 Task: Look for space in Avarua, Cook Islands from 12th June, 2023 to 15th June, 2023 for 2 adults in price range Rs.10000 to Rs.15000. Place can be entire place with 1  bedroom having 1 bed and 1 bathroom. Property type can be house, flat, guest house, hotel. Booking option can be shelf check-in. Required host language is English.
Action: Mouse moved to (436, 156)
Screenshot: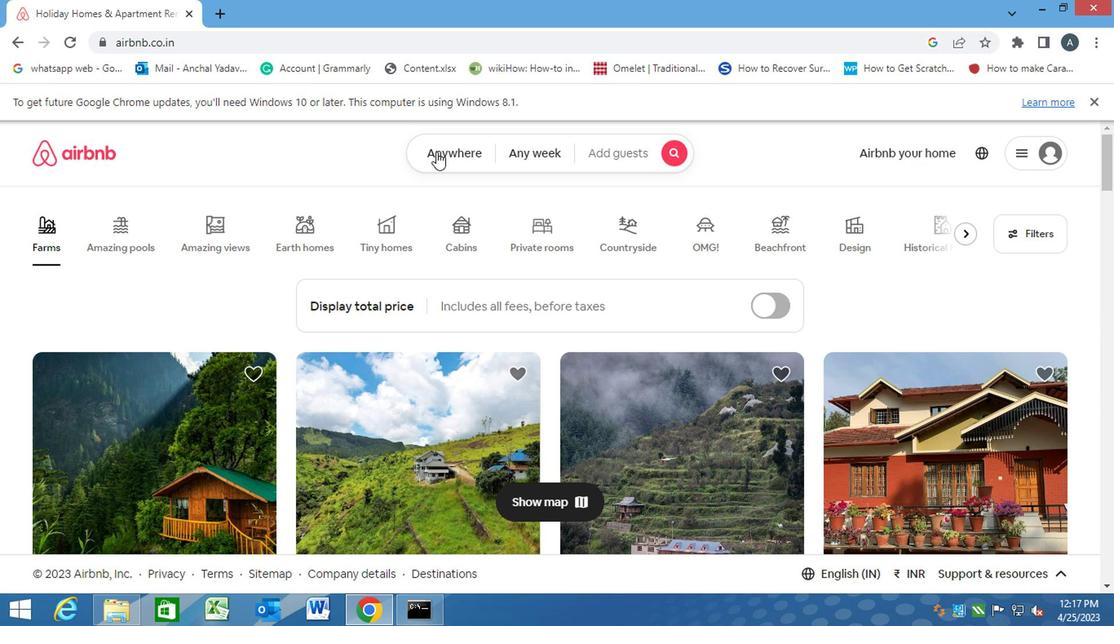 
Action: Mouse pressed left at (436, 156)
Screenshot: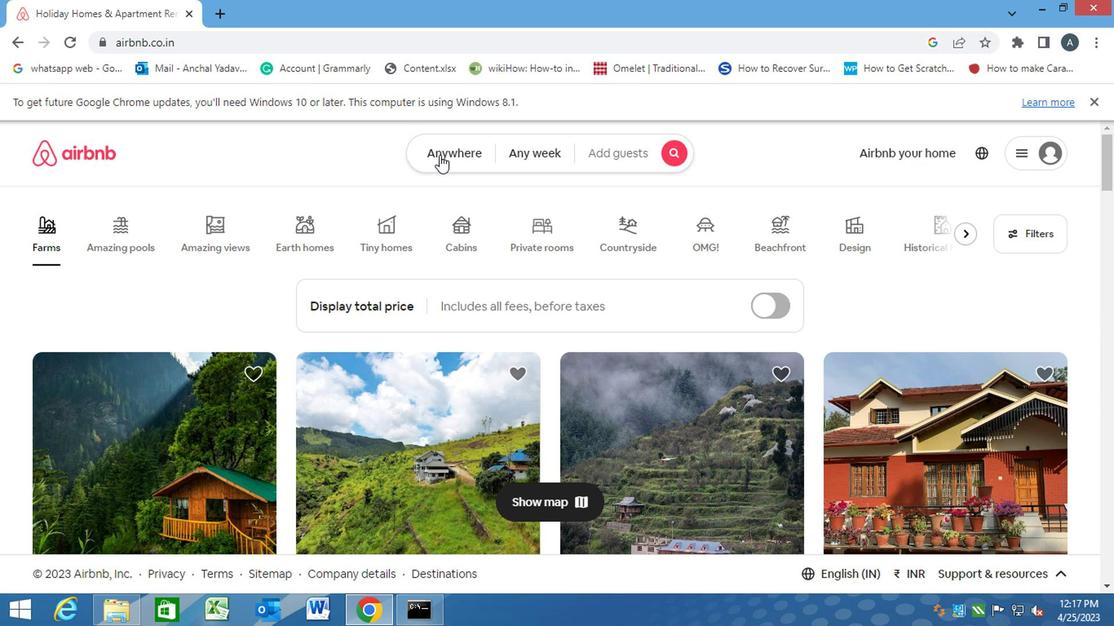 
Action: Mouse moved to (308, 210)
Screenshot: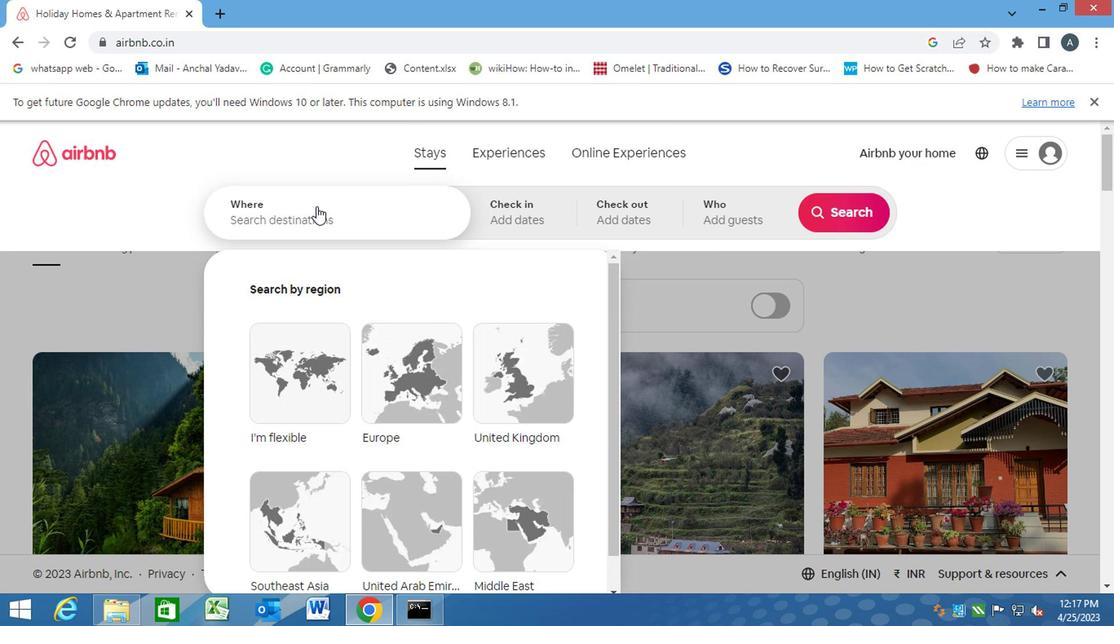 
Action: Mouse pressed left at (308, 210)
Screenshot: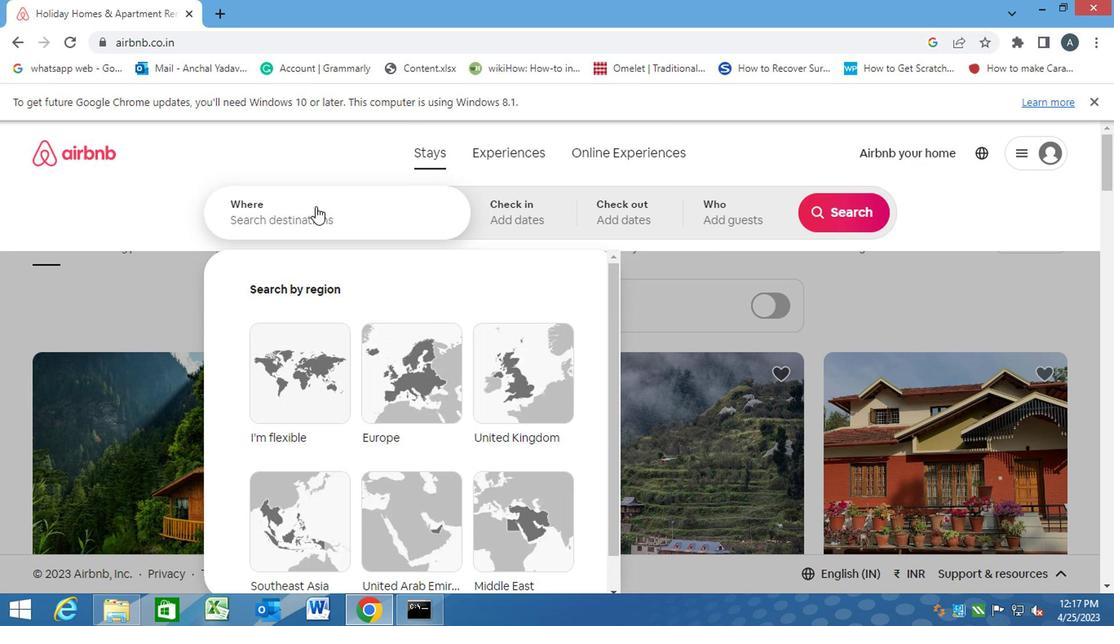 
Action: Key pressed a<Key.caps_lock>varua,<Key.space><Key.caps_lock>c<Key.caps_lock>ook<Key.space><Key.caps_lock>i<Key.caps_lock>
Screenshot: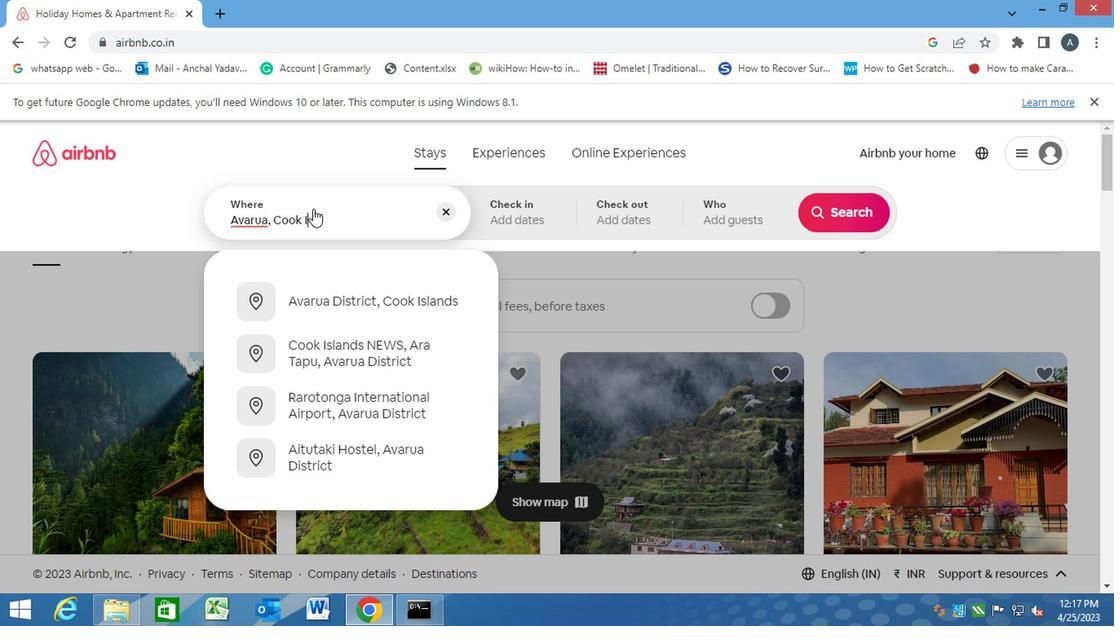 
Action: Mouse moved to (752, 26)
Screenshot: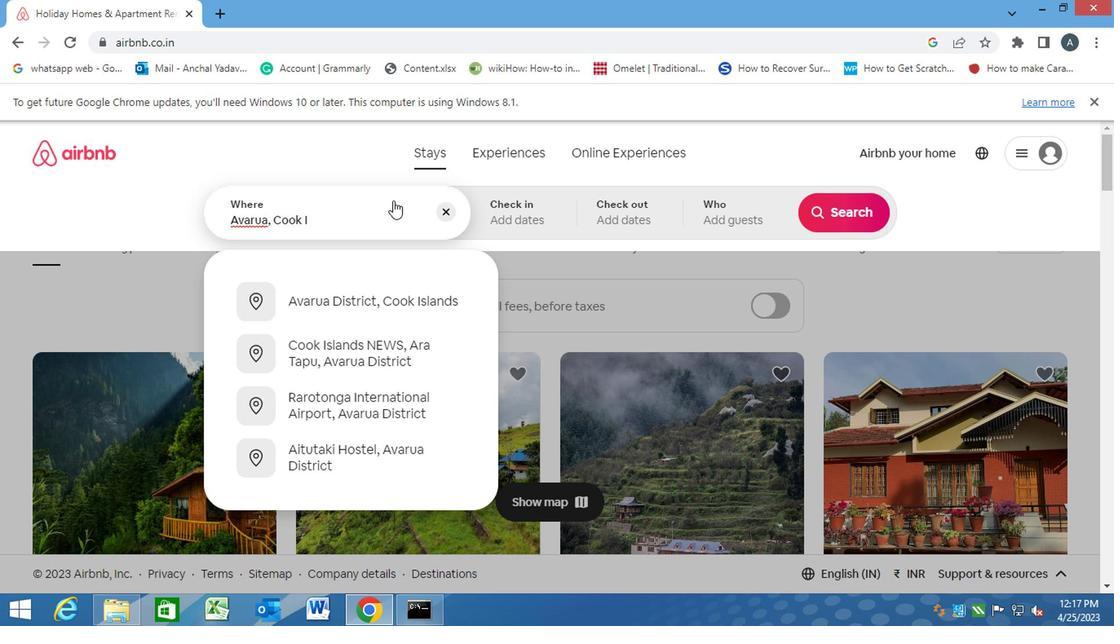 
Action: Key pressed slands<Key.enter>
Screenshot: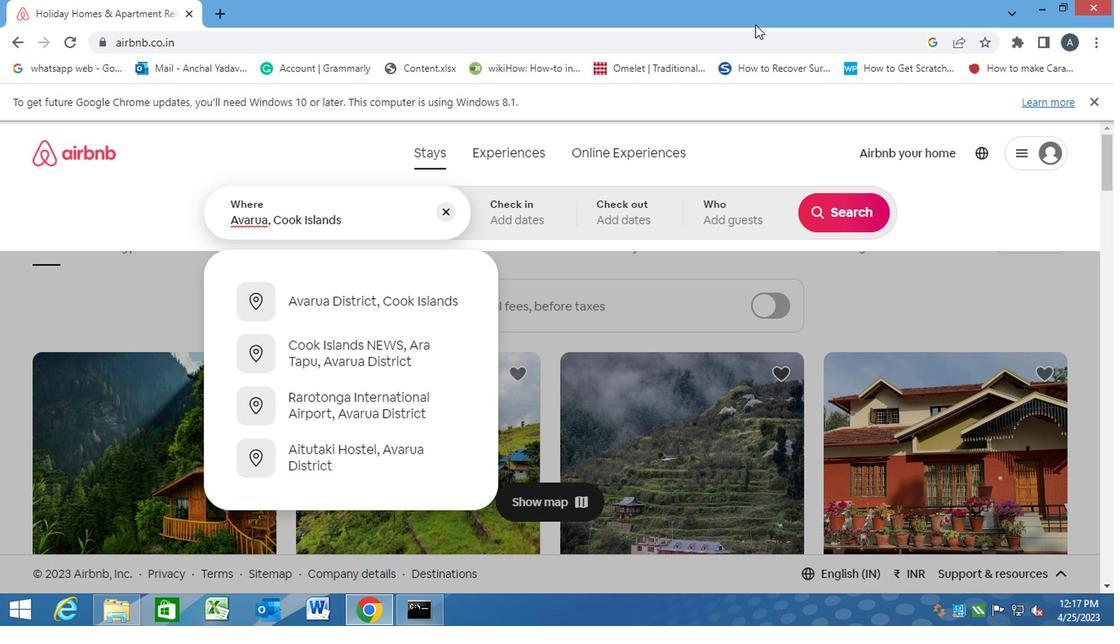 
Action: Mouse moved to (825, 340)
Screenshot: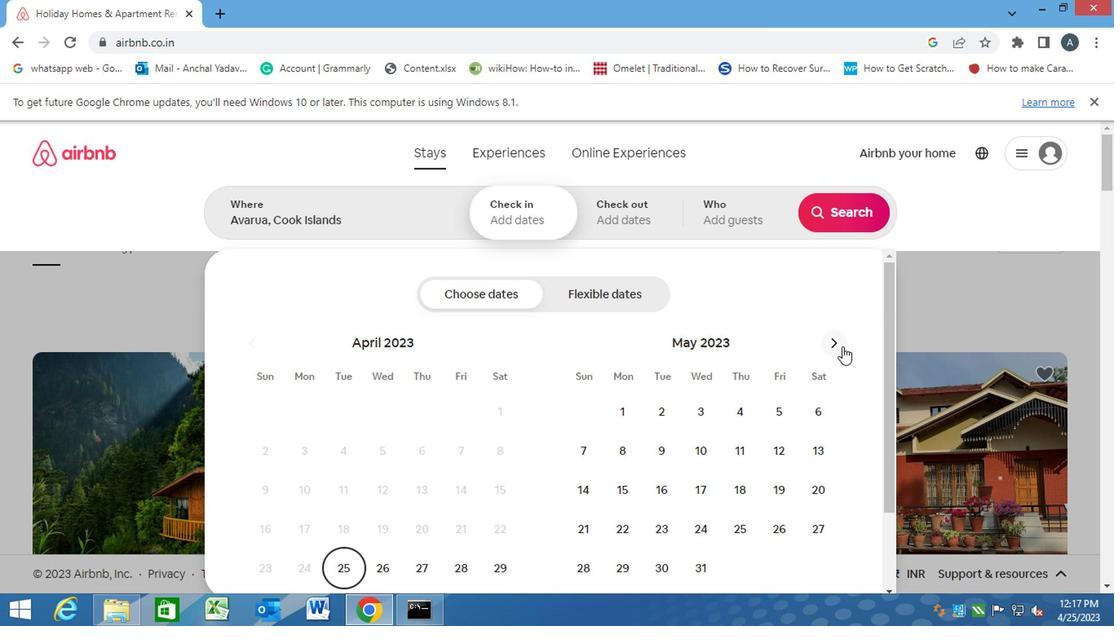 
Action: Mouse pressed left at (825, 340)
Screenshot: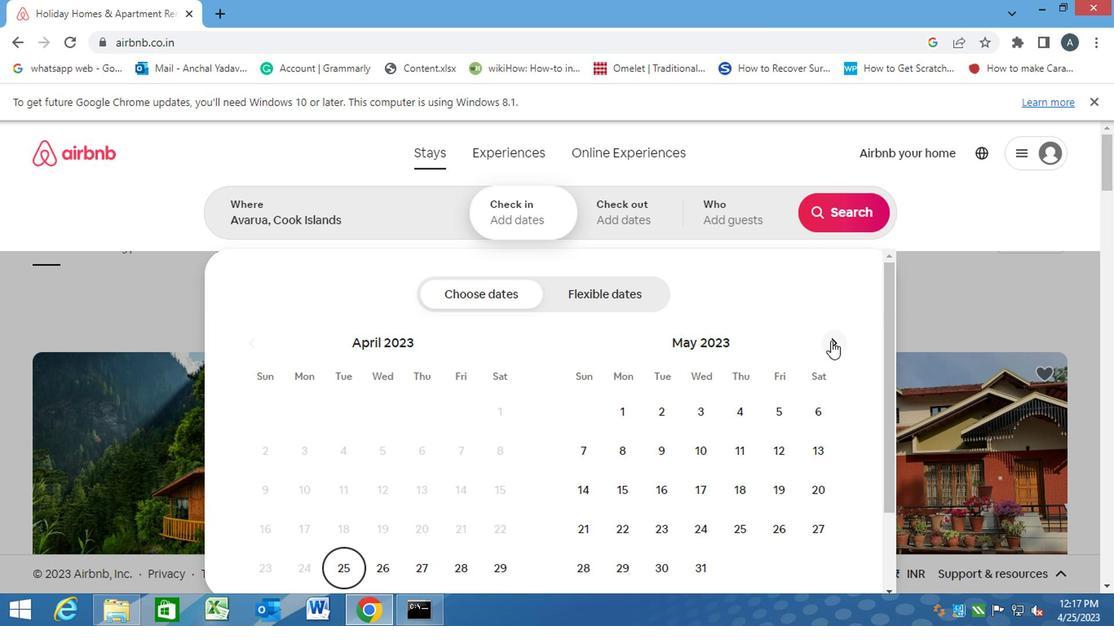 
Action: Mouse moved to (612, 492)
Screenshot: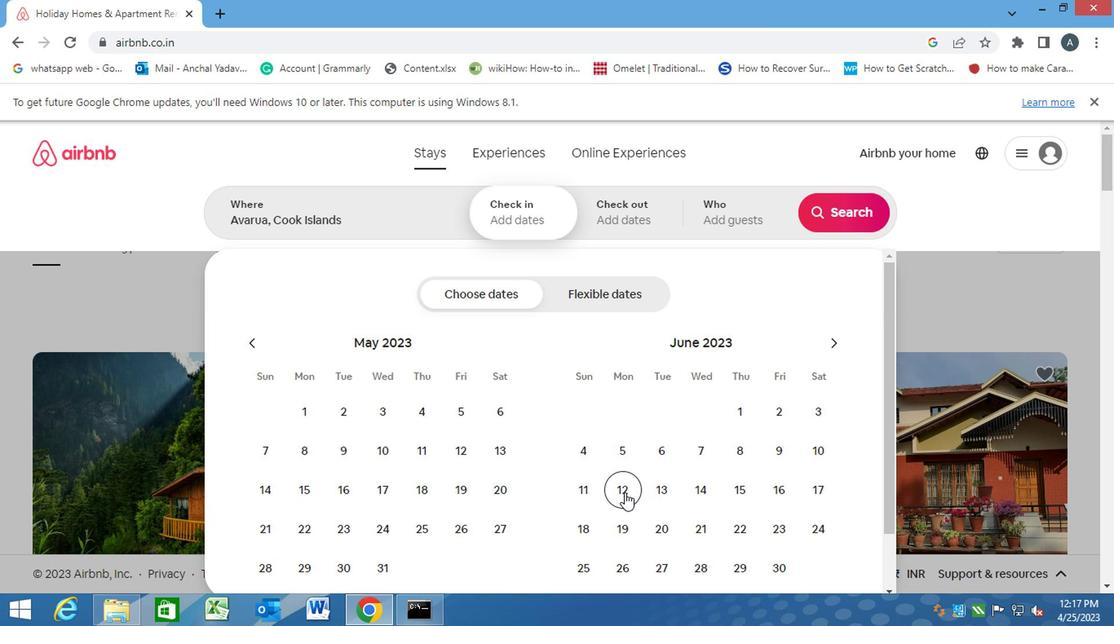 
Action: Mouse pressed left at (612, 492)
Screenshot: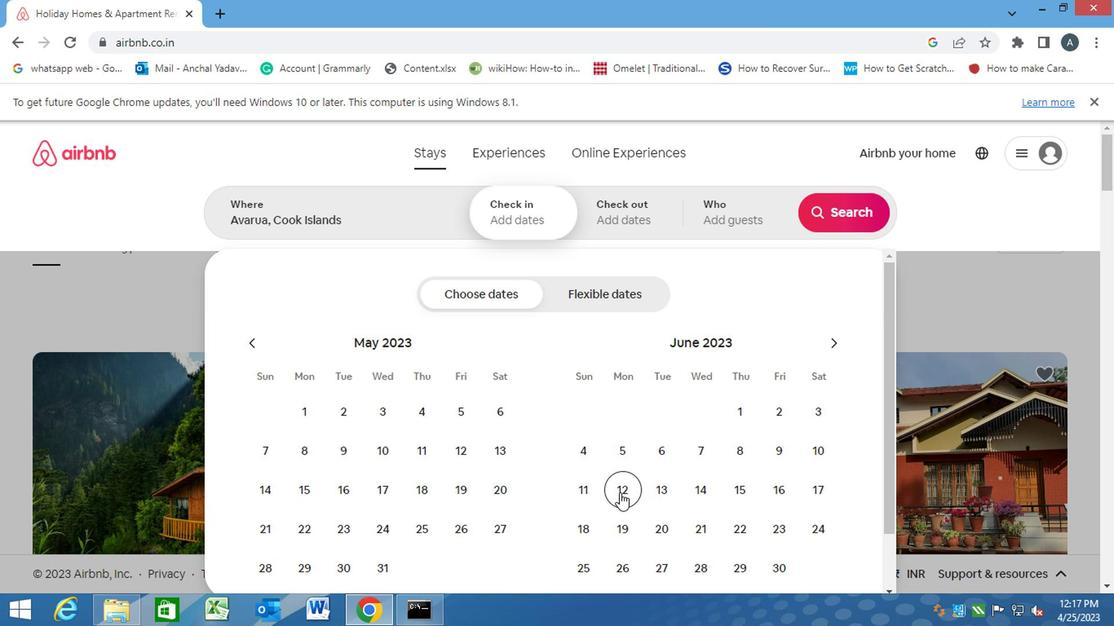
Action: Mouse moved to (740, 490)
Screenshot: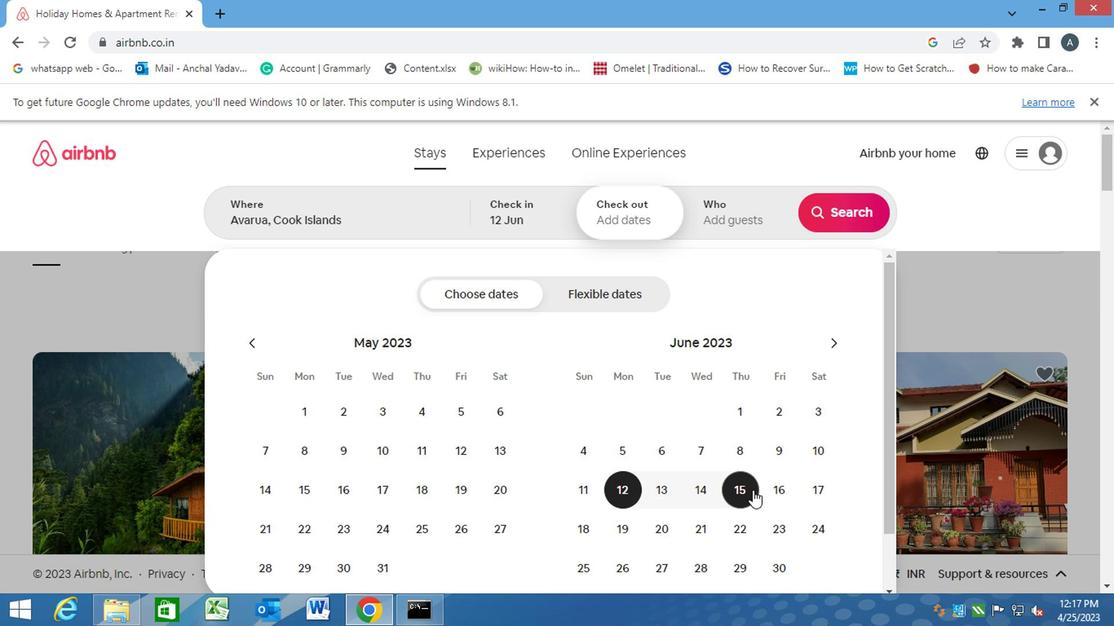 
Action: Mouse pressed left at (740, 490)
Screenshot: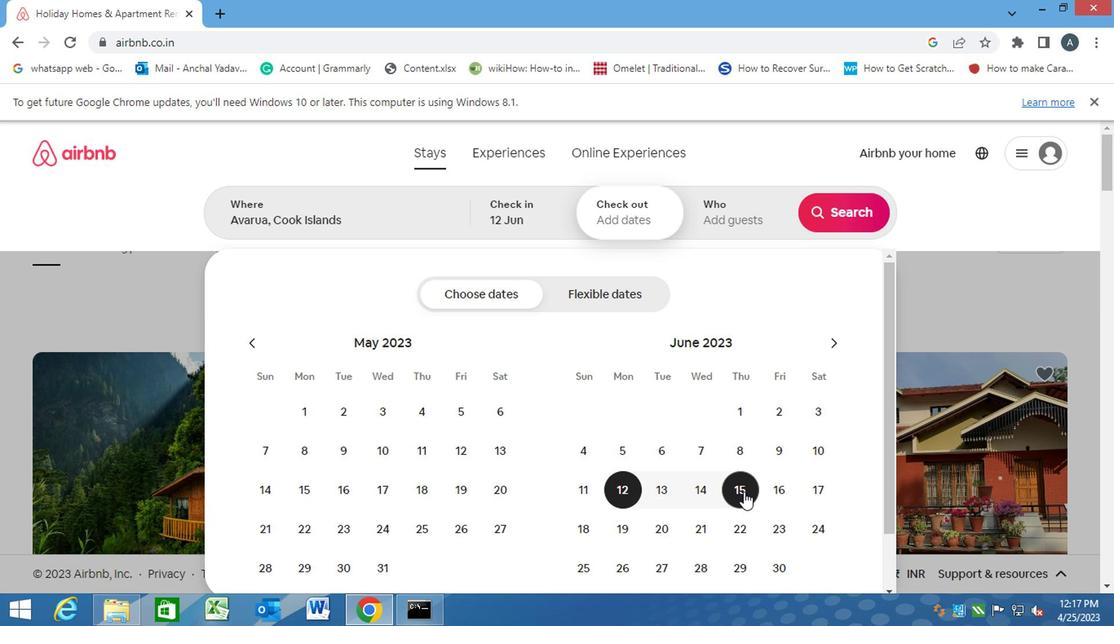 
Action: Mouse moved to (729, 208)
Screenshot: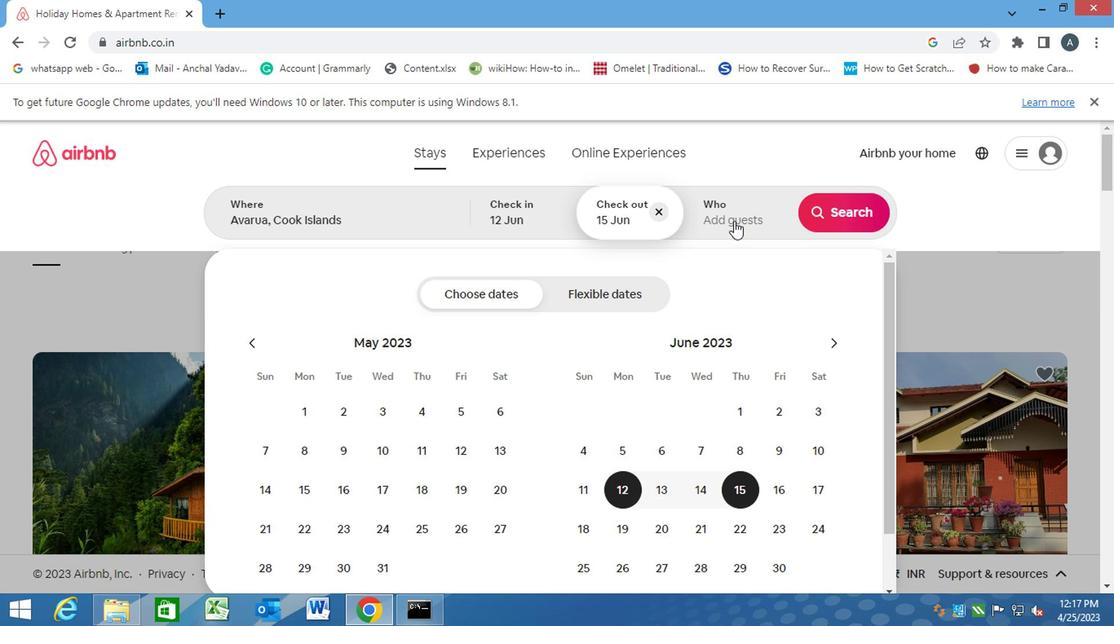 
Action: Mouse pressed left at (729, 208)
Screenshot: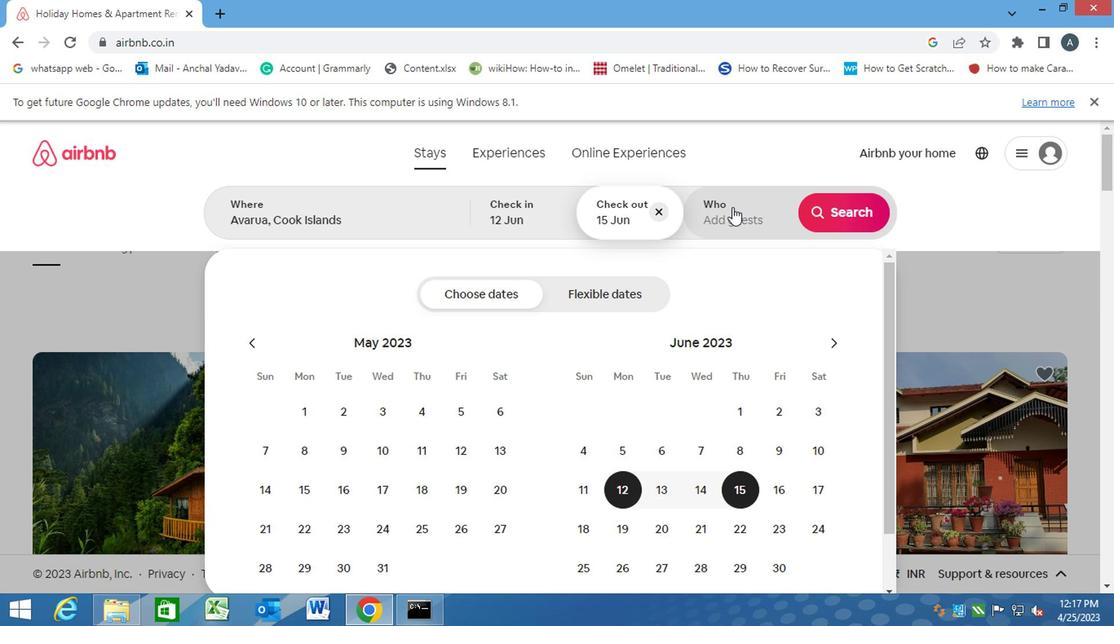 
Action: Mouse moved to (841, 300)
Screenshot: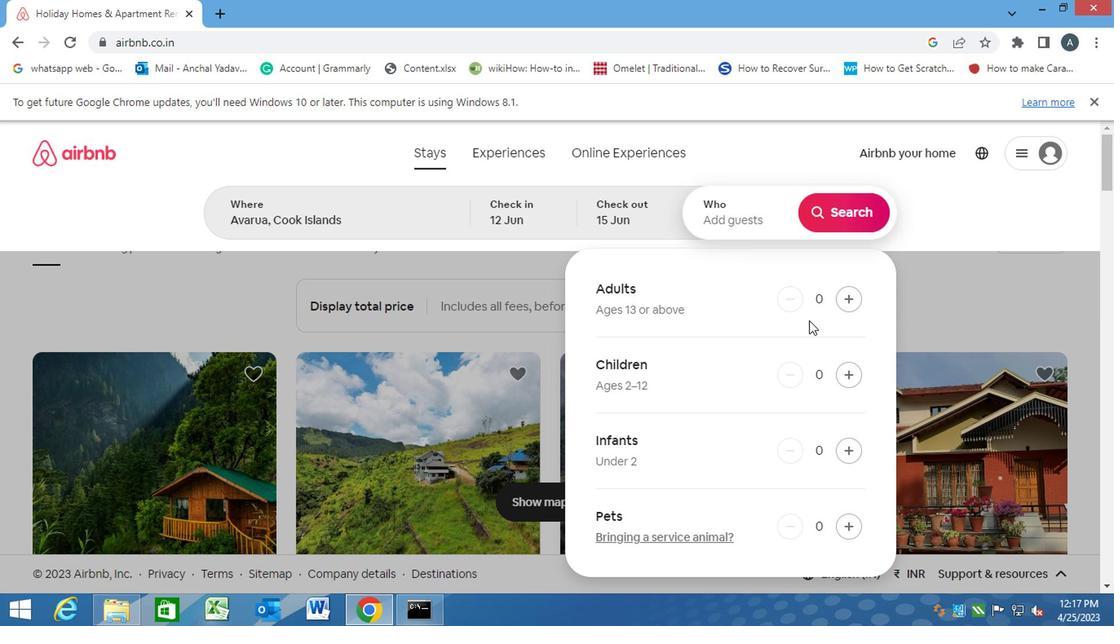 
Action: Mouse pressed left at (841, 300)
Screenshot: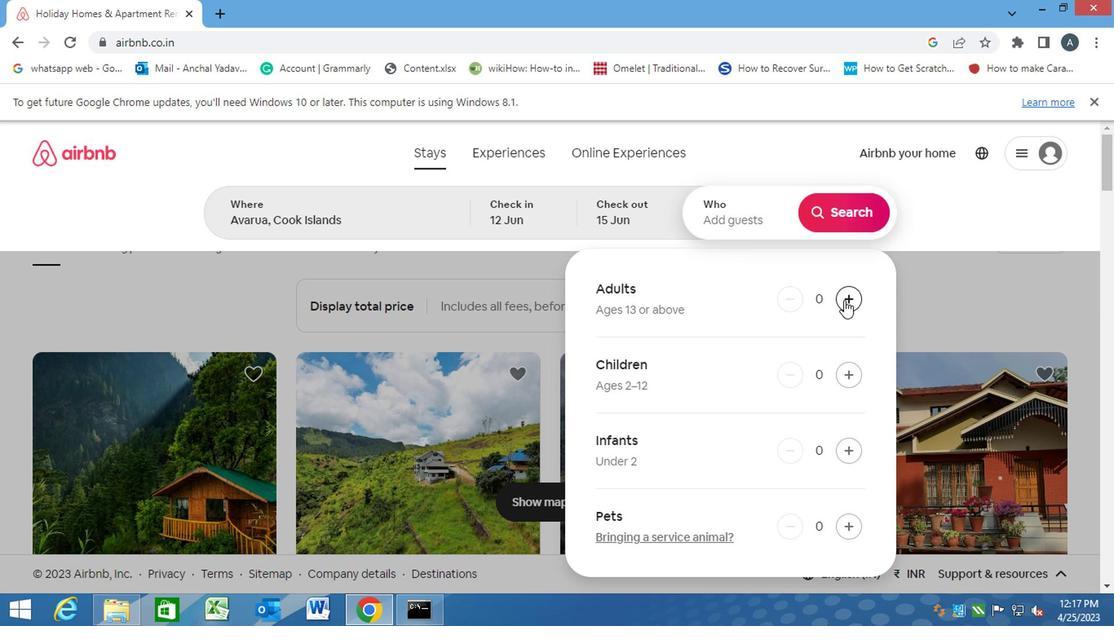 
Action: Mouse pressed left at (841, 300)
Screenshot: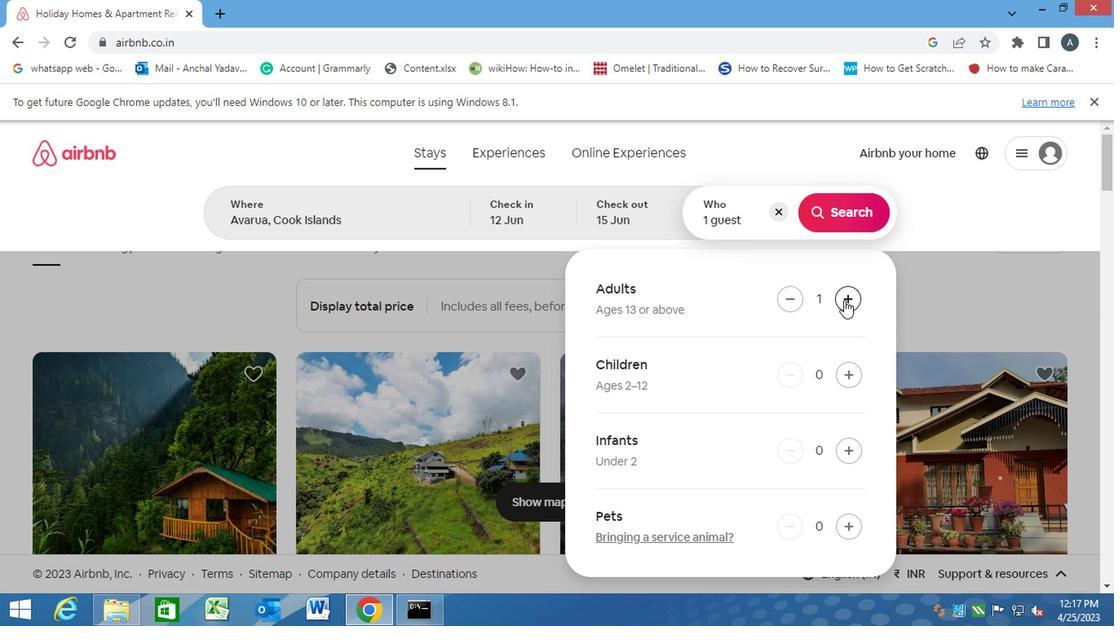
Action: Mouse moved to (841, 218)
Screenshot: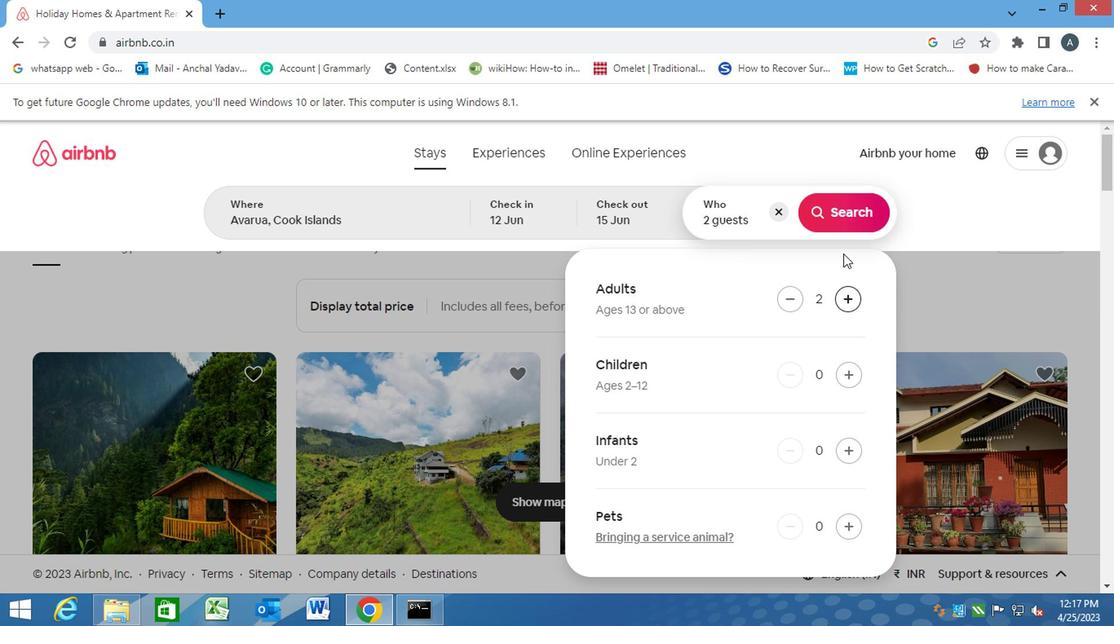 
Action: Mouse pressed left at (841, 218)
Screenshot: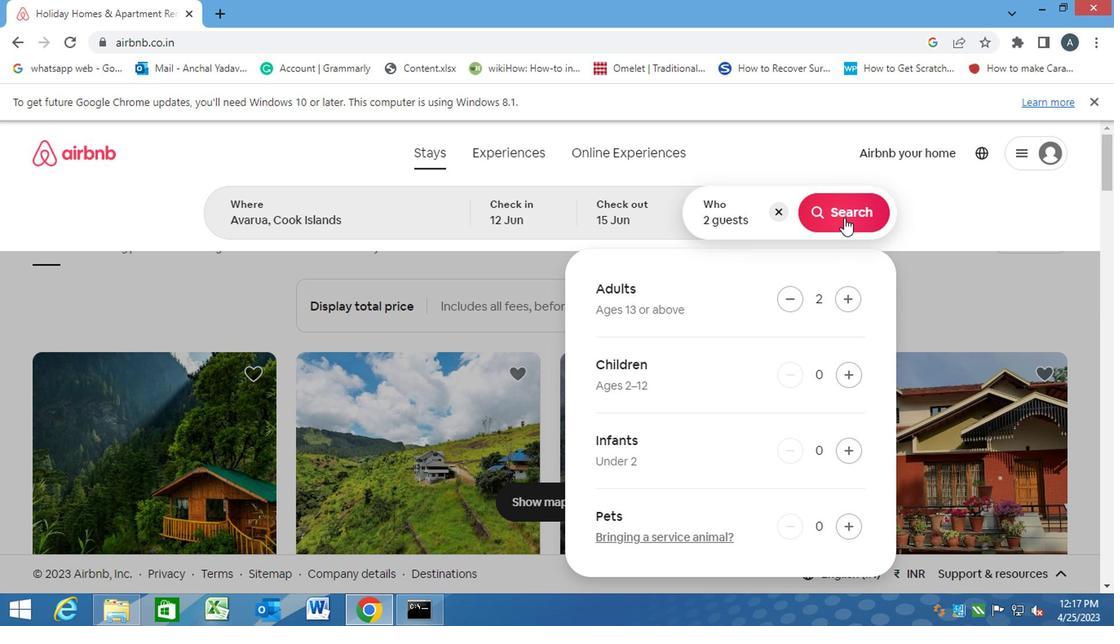 
Action: Mouse moved to (1044, 211)
Screenshot: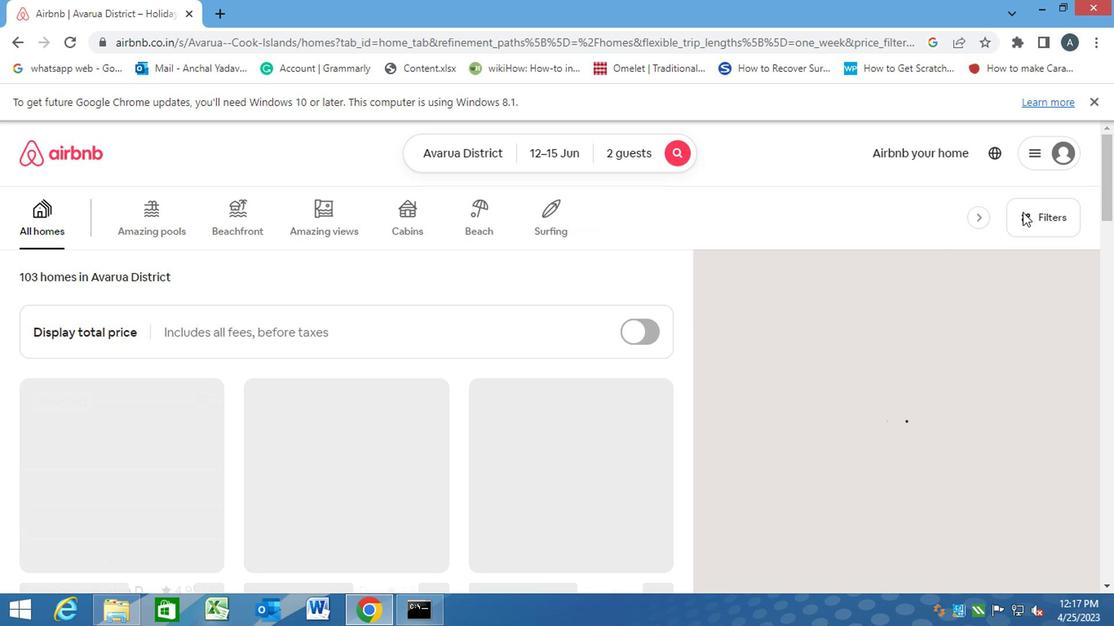 
Action: Mouse pressed left at (1044, 211)
Screenshot: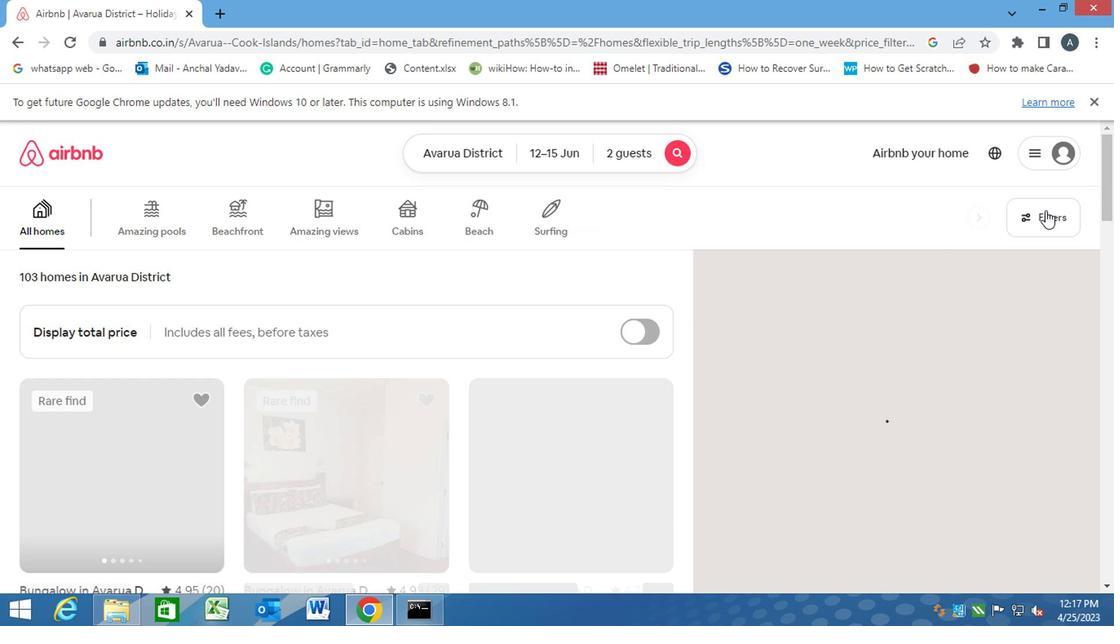
Action: Mouse moved to (333, 426)
Screenshot: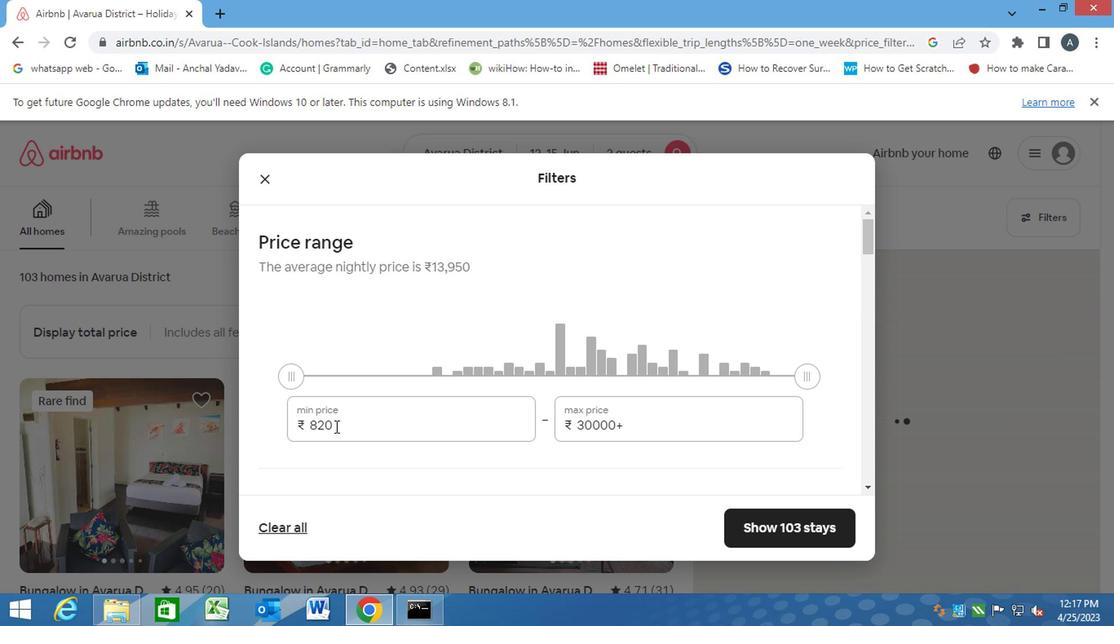 
Action: Mouse pressed left at (333, 426)
Screenshot: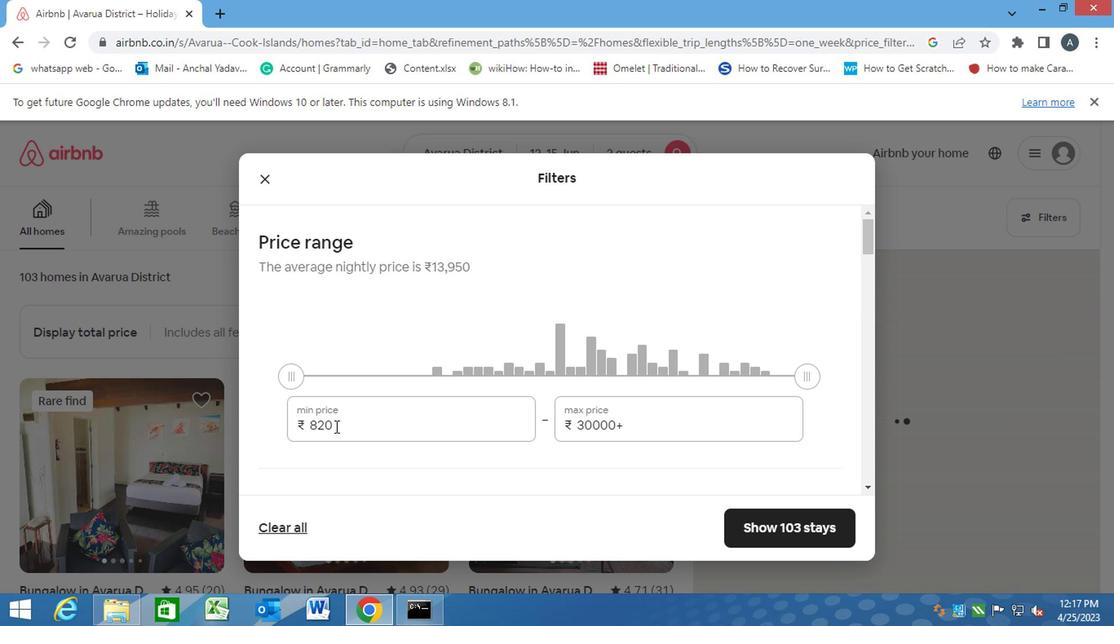 
Action: Mouse moved to (291, 433)
Screenshot: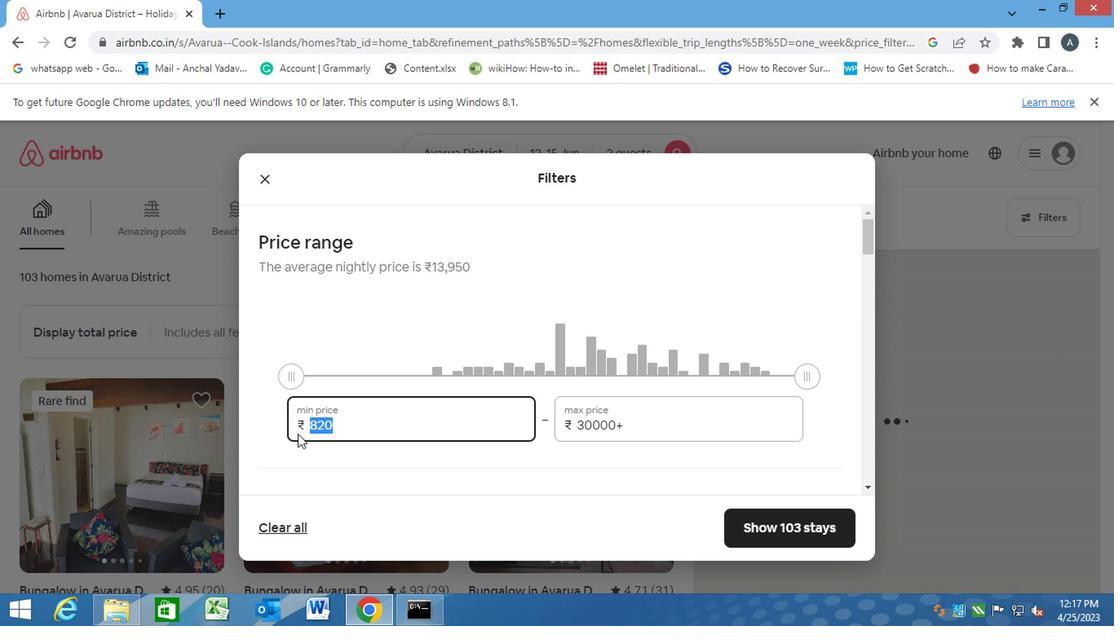 
Action: Key pressed 10000<Key.tab><Key.backspace>15000
Screenshot: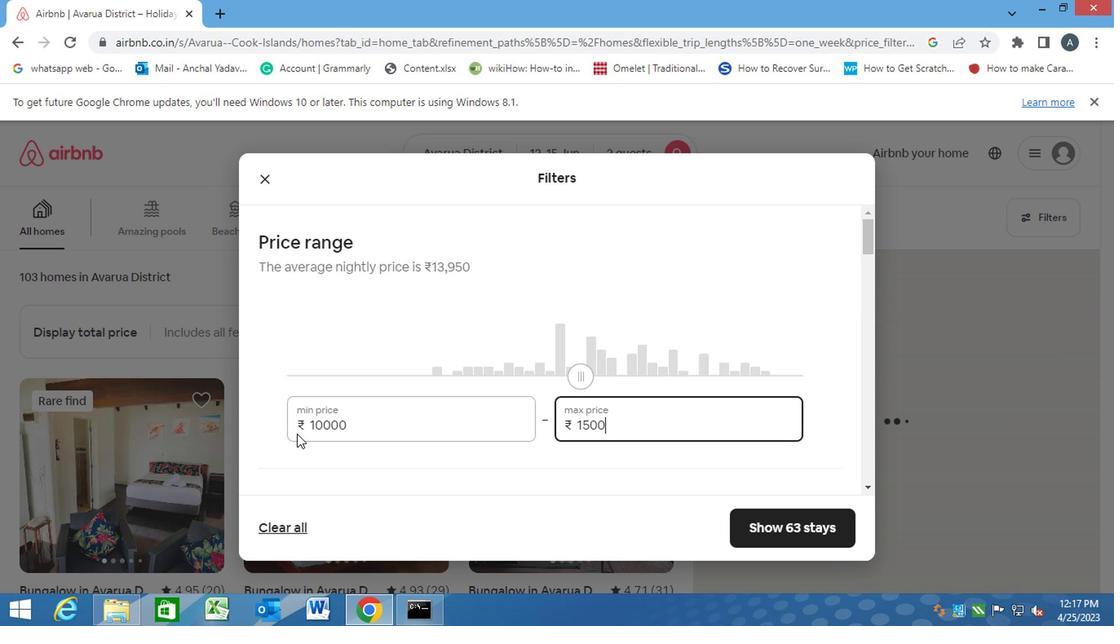 
Action: Mouse moved to (312, 463)
Screenshot: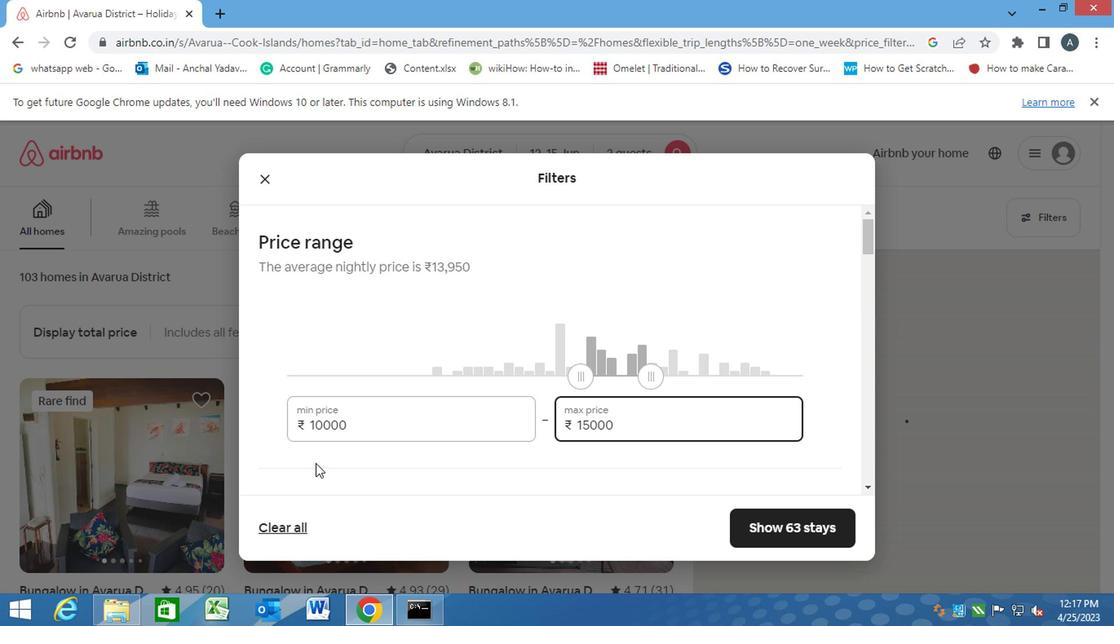 
Action: Mouse pressed left at (312, 463)
Screenshot: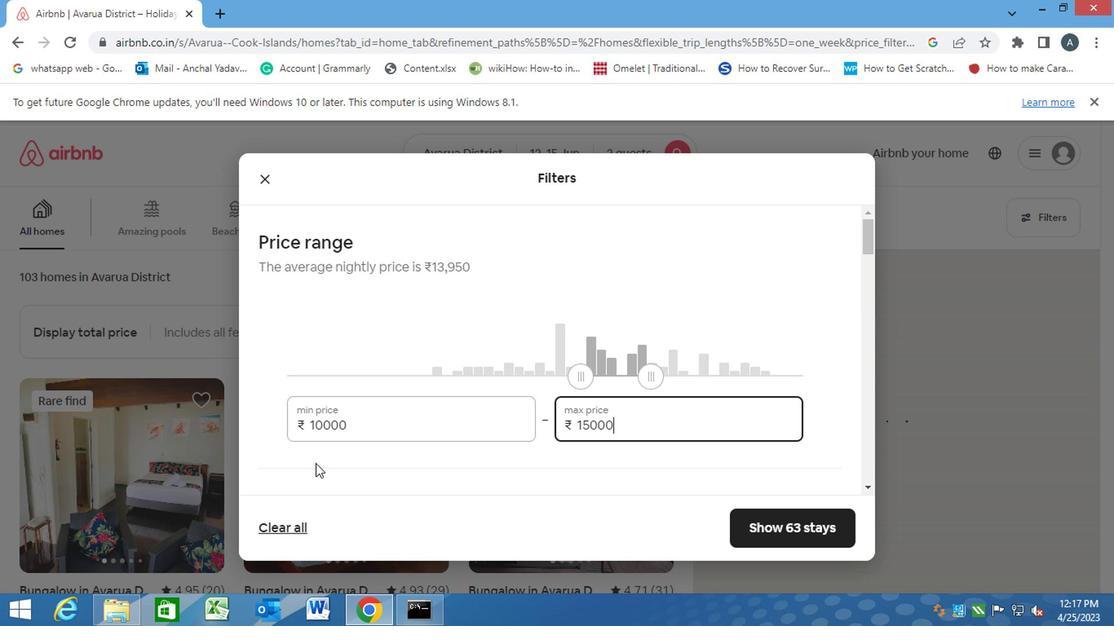 
Action: Mouse moved to (313, 465)
Screenshot: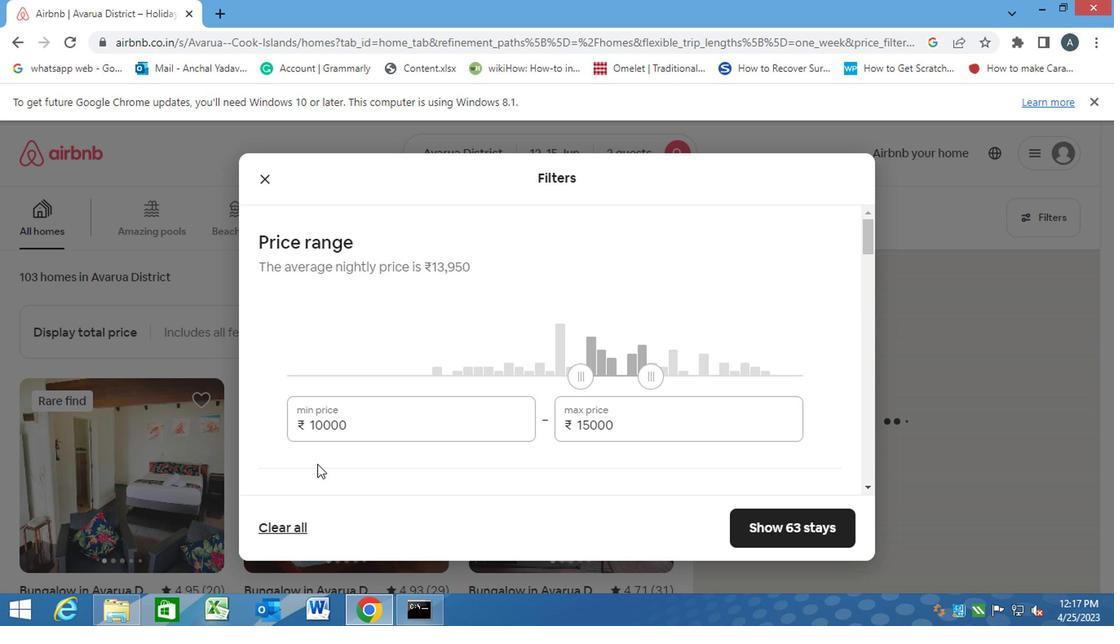 
Action: Mouse scrolled (313, 465) with delta (0, 0)
Screenshot: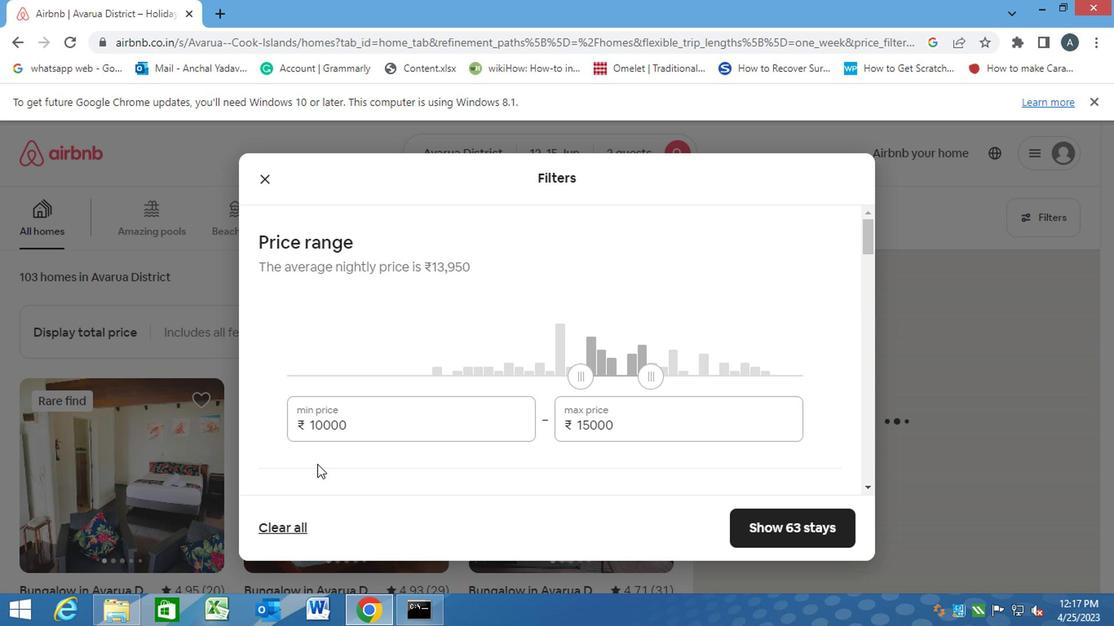 
Action: Mouse scrolled (313, 465) with delta (0, 0)
Screenshot: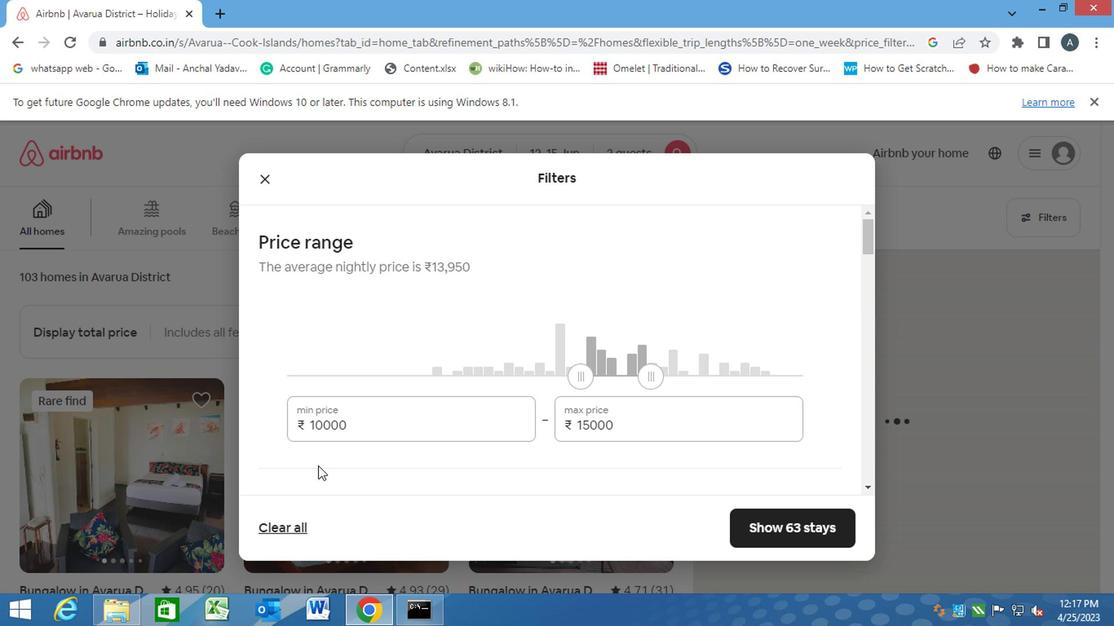 
Action: Mouse scrolled (313, 465) with delta (0, 0)
Screenshot: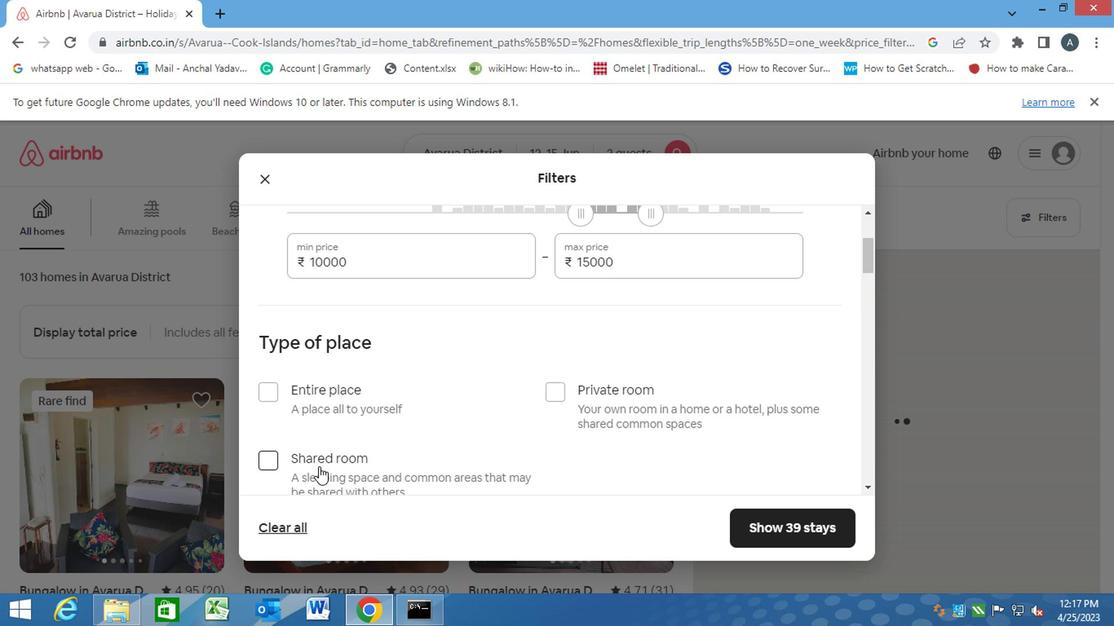 
Action: Mouse moved to (266, 308)
Screenshot: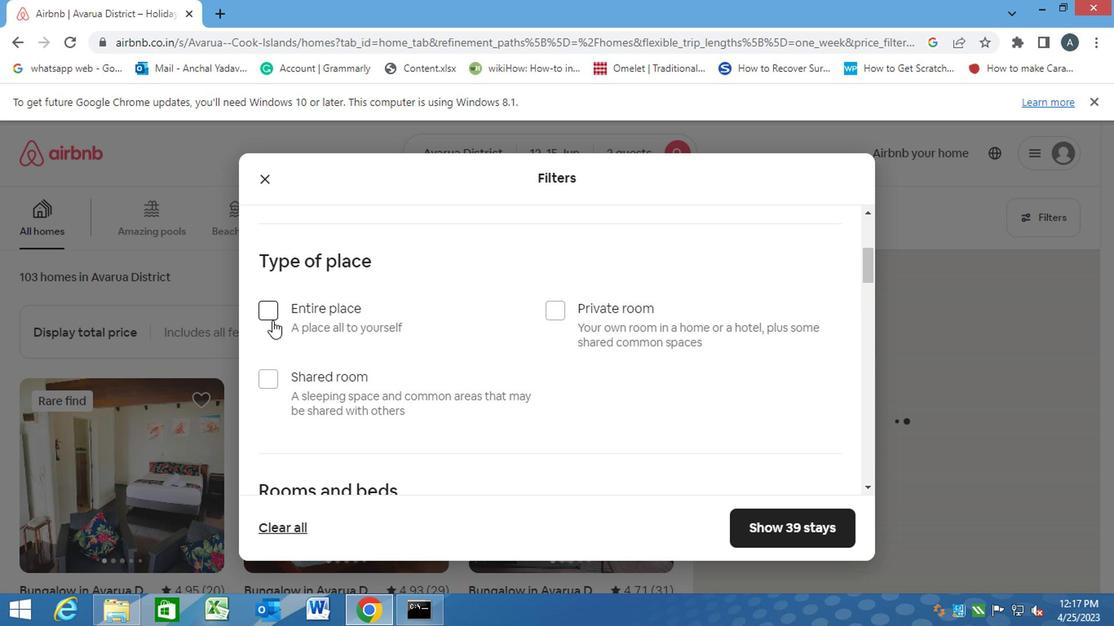 
Action: Mouse pressed left at (266, 308)
Screenshot: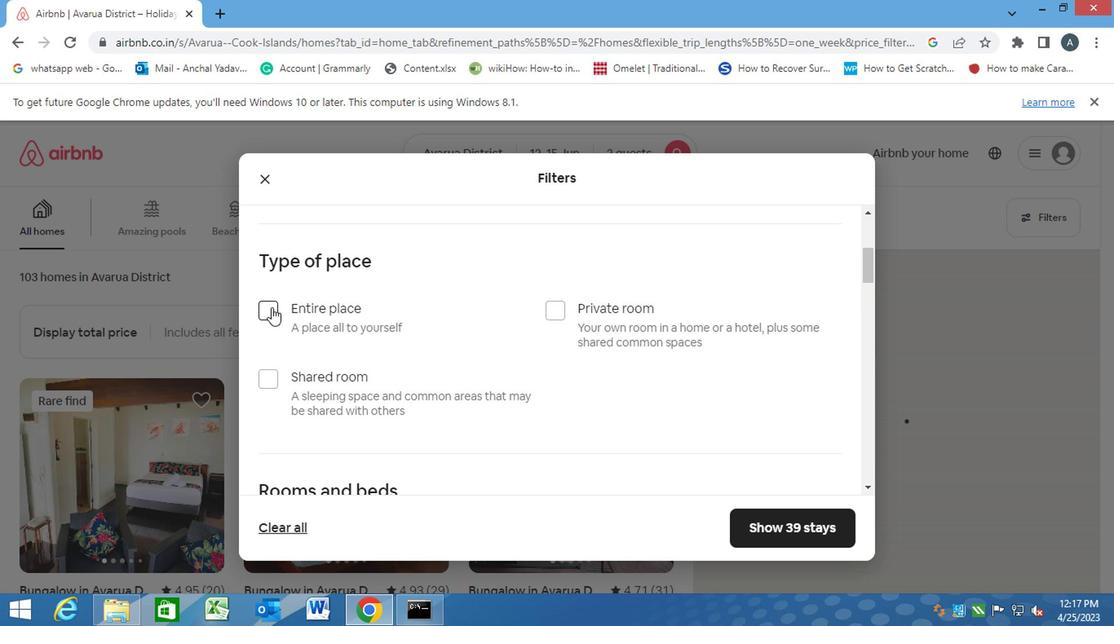 
Action: Mouse moved to (468, 405)
Screenshot: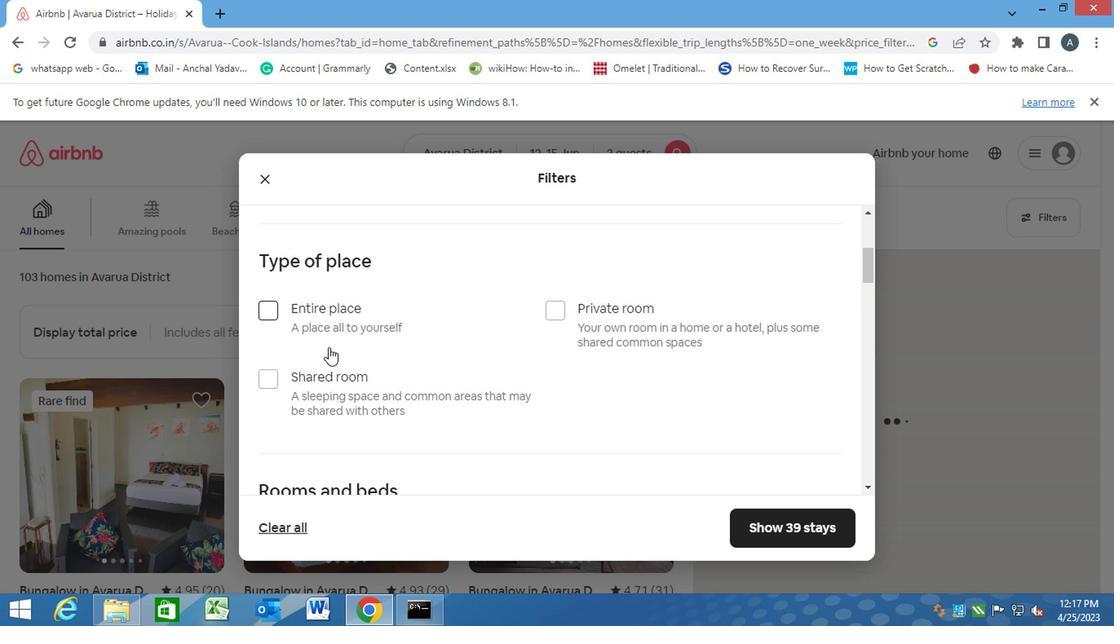 
Action: Mouse scrolled (468, 404) with delta (0, 0)
Screenshot: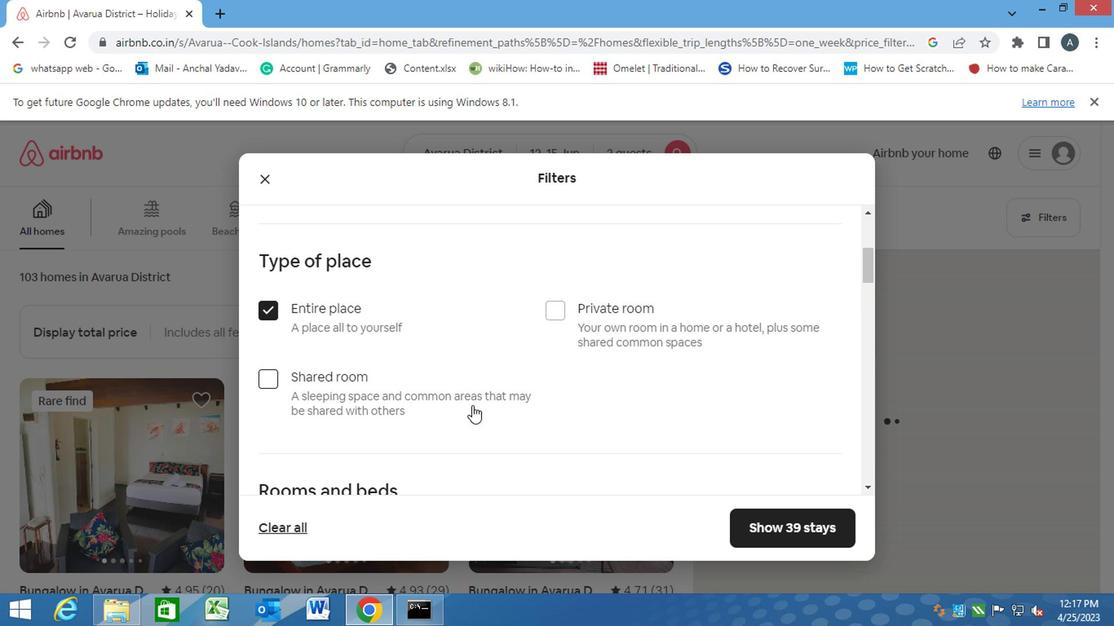 
Action: Mouse scrolled (468, 404) with delta (0, 0)
Screenshot: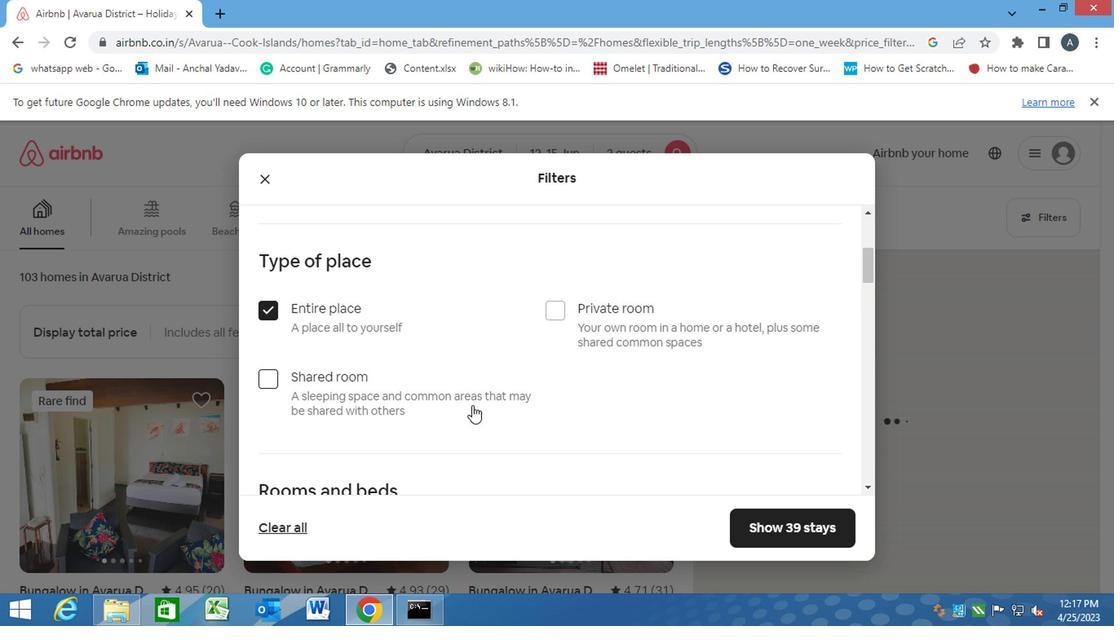 
Action: Mouse scrolled (468, 404) with delta (0, 0)
Screenshot: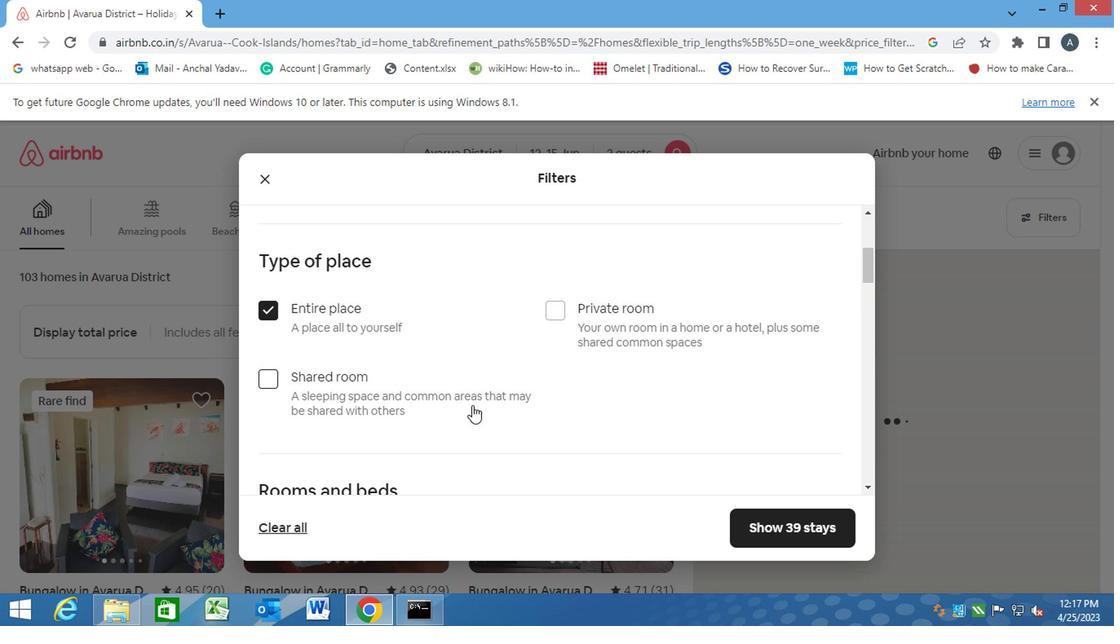 
Action: Mouse moved to (385, 341)
Screenshot: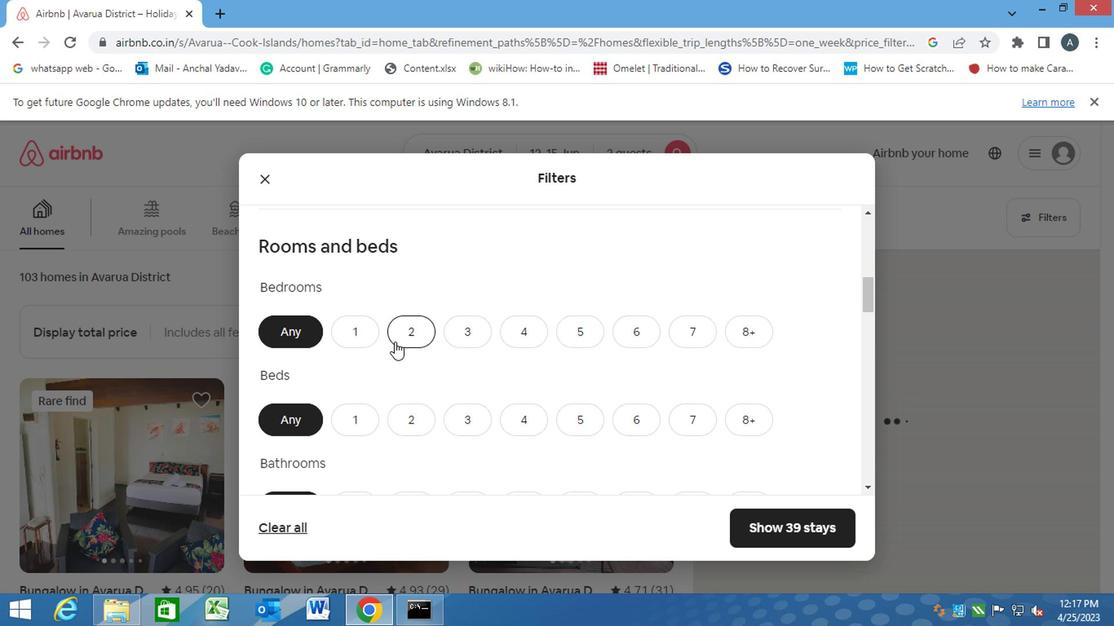 
Action: Mouse scrolled (385, 341) with delta (0, 0)
Screenshot: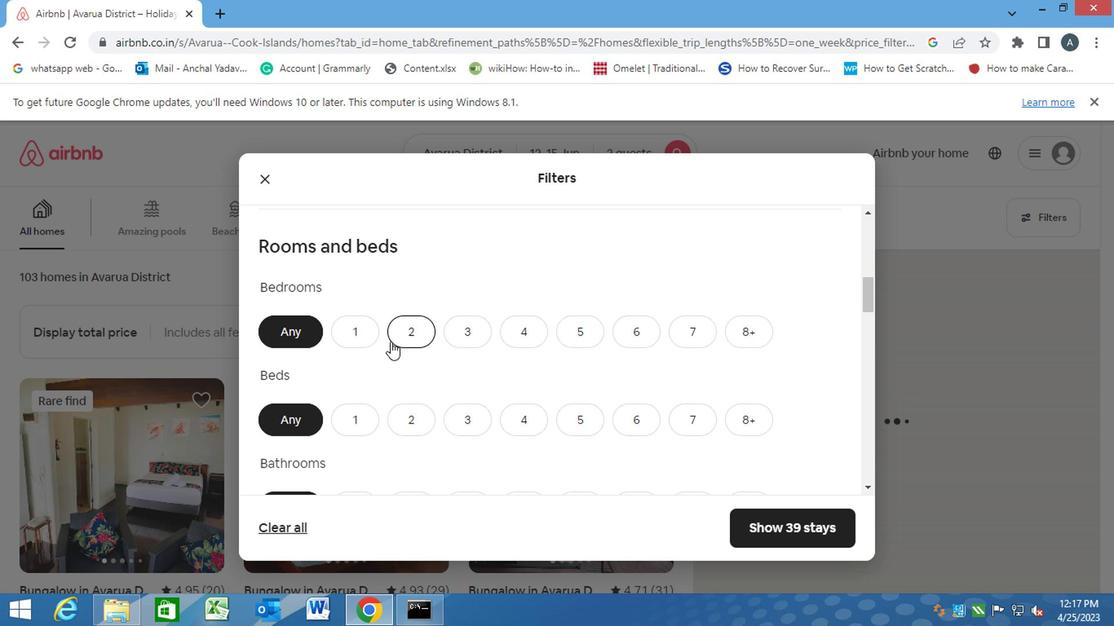 
Action: Mouse moved to (355, 255)
Screenshot: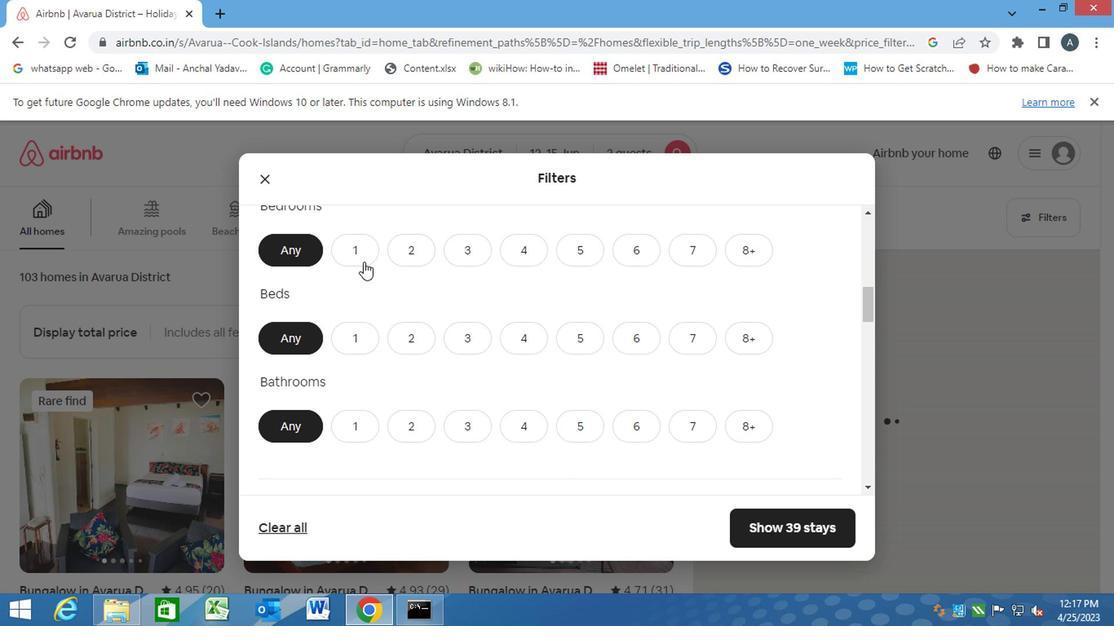 
Action: Mouse pressed left at (355, 255)
Screenshot: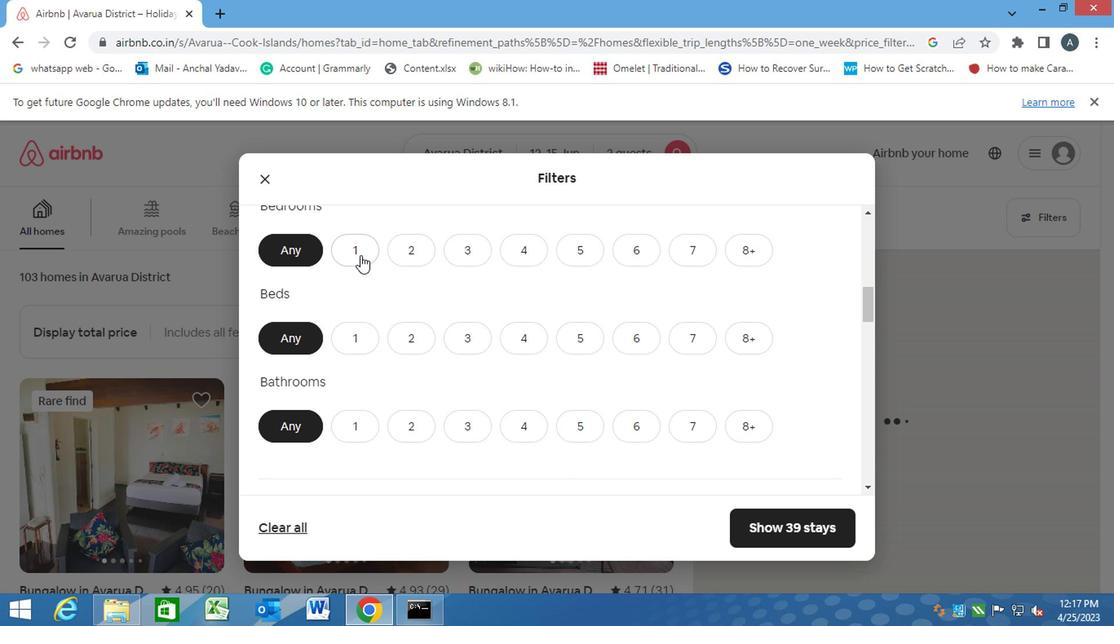 
Action: Mouse moved to (351, 343)
Screenshot: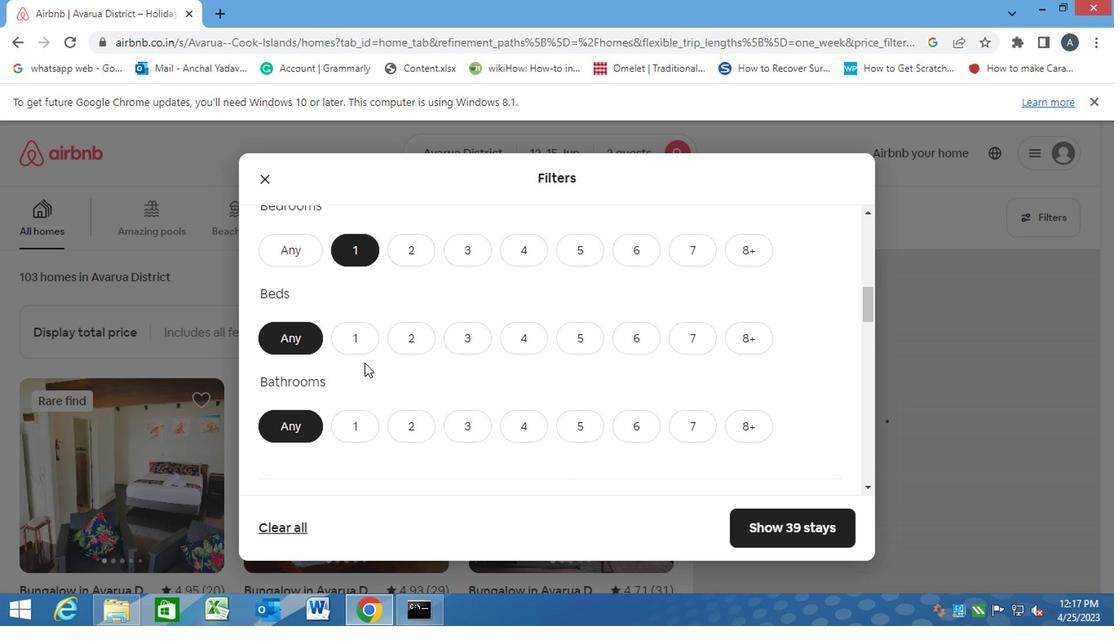 
Action: Mouse pressed left at (351, 343)
Screenshot: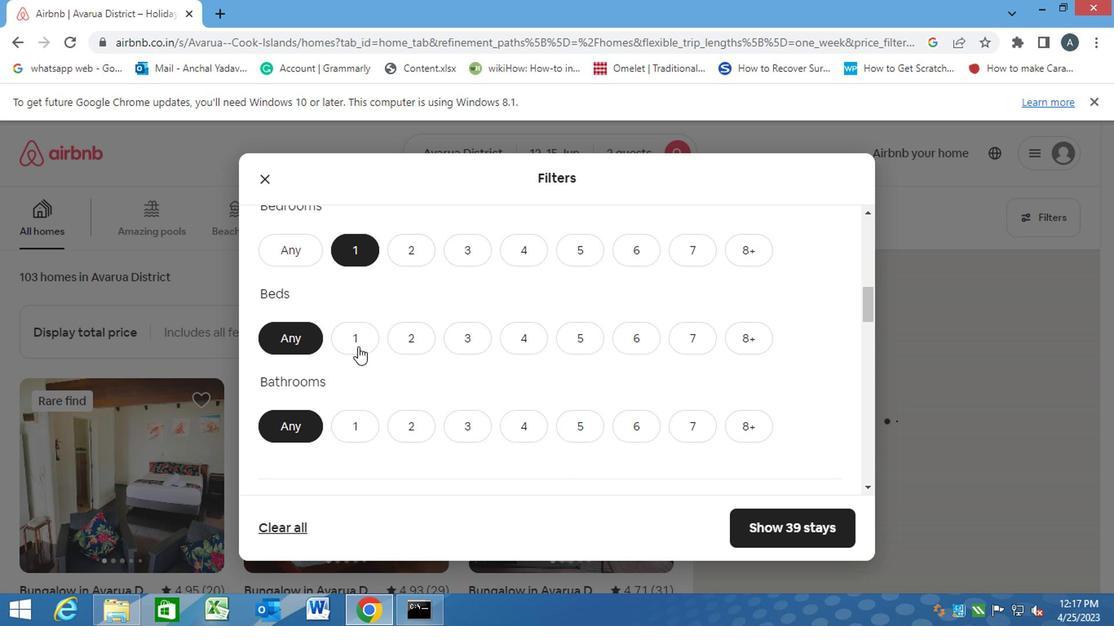 
Action: Mouse moved to (339, 423)
Screenshot: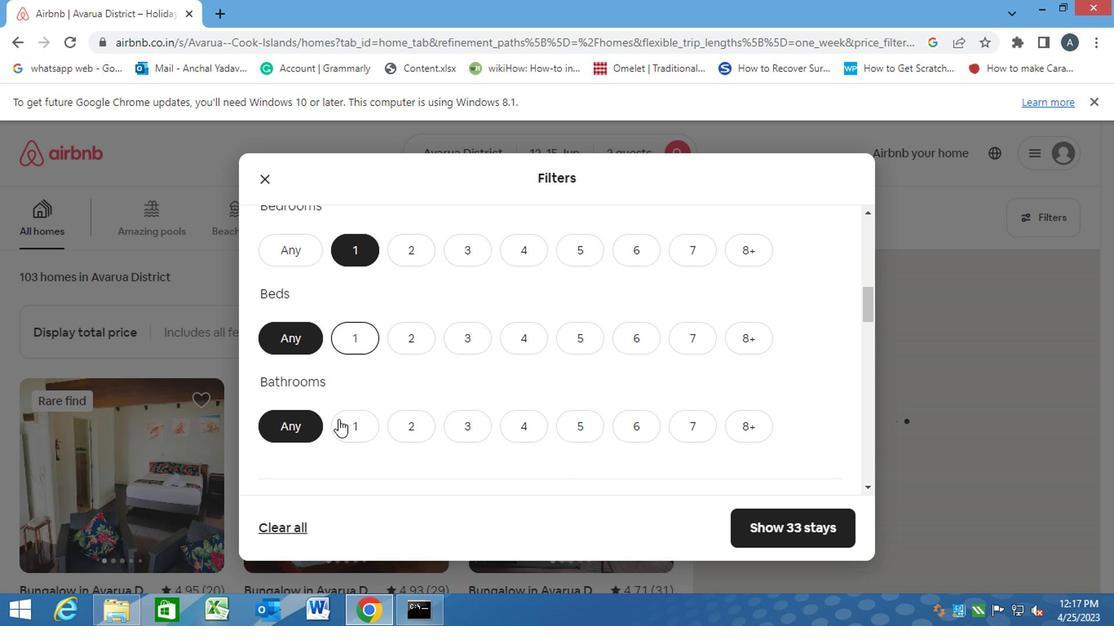 
Action: Mouse pressed left at (339, 423)
Screenshot: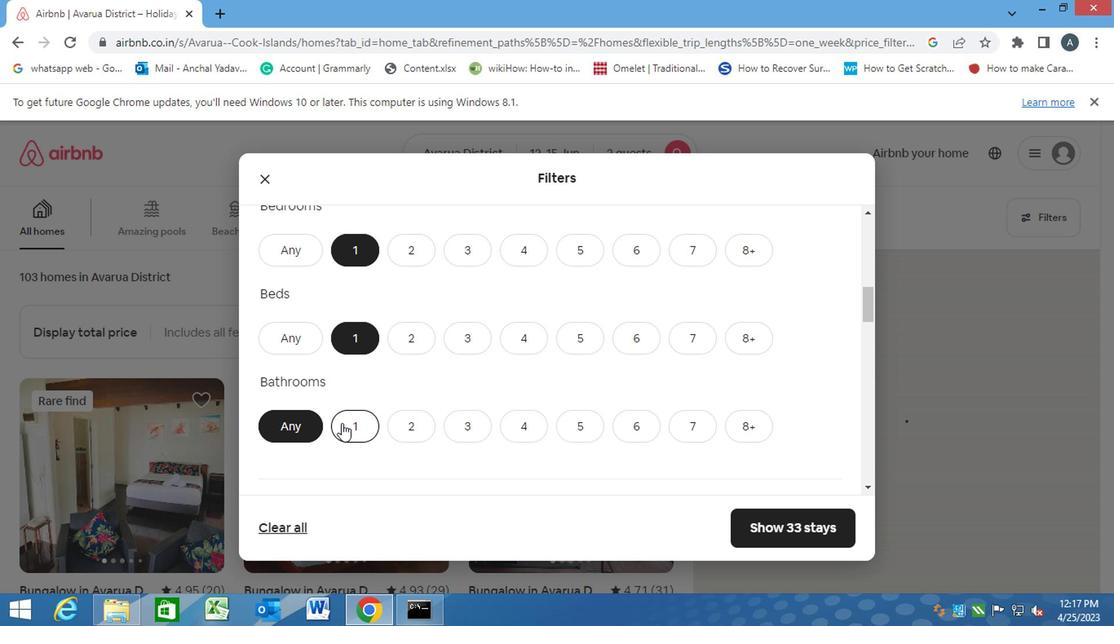 
Action: Mouse moved to (448, 492)
Screenshot: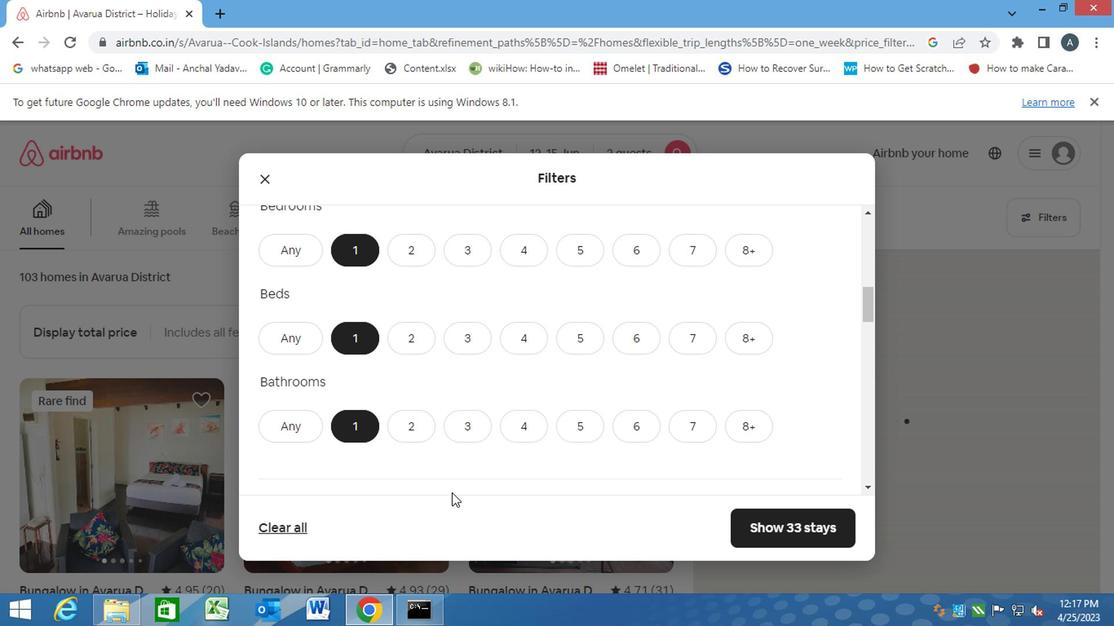 
Action: Mouse scrolled (448, 490) with delta (0, -1)
Screenshot: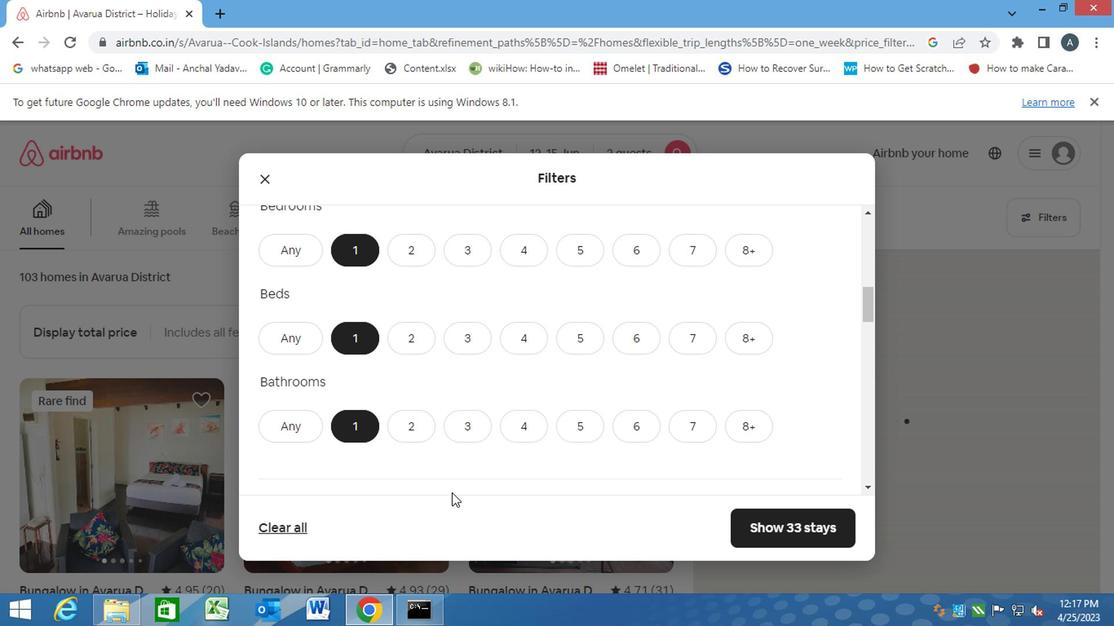 
Action: Mouse scrolled (448, 490) with delta (0, -1)
Screenshot: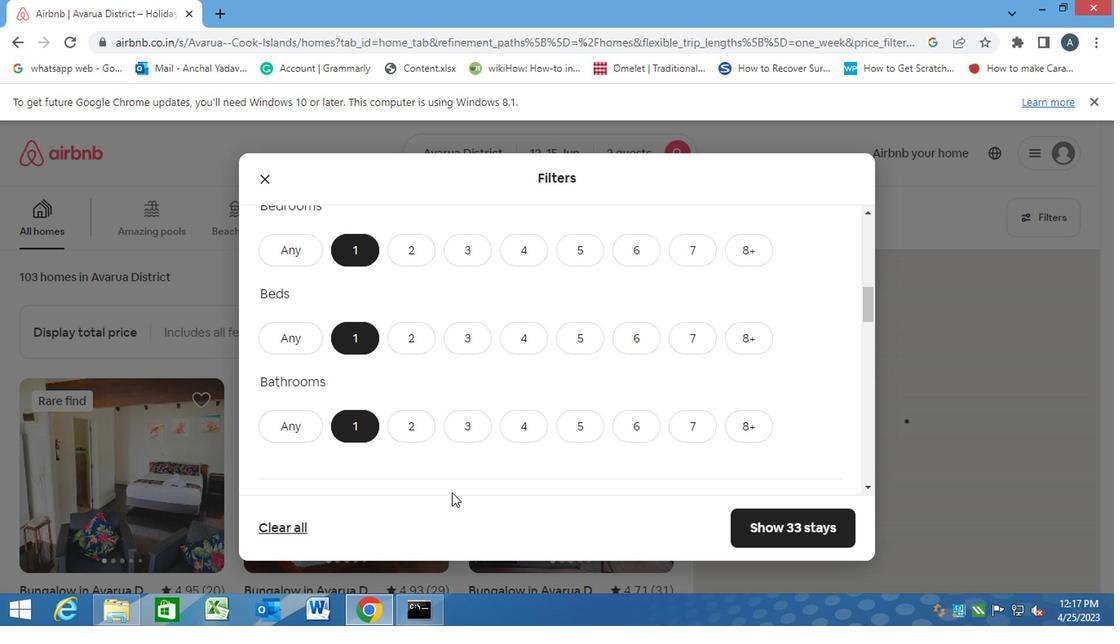 
Action: Mouse moved to (449, 490)
Screenshot: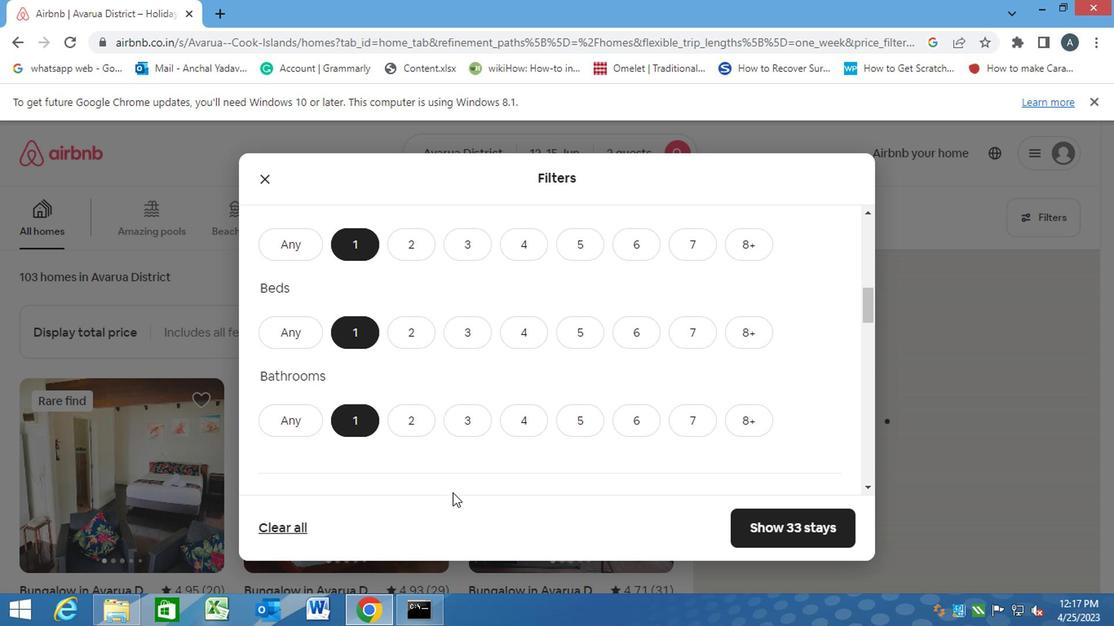 
Action: Mouse scrolled (449, 490) with delta (0, 0)
Screenshot: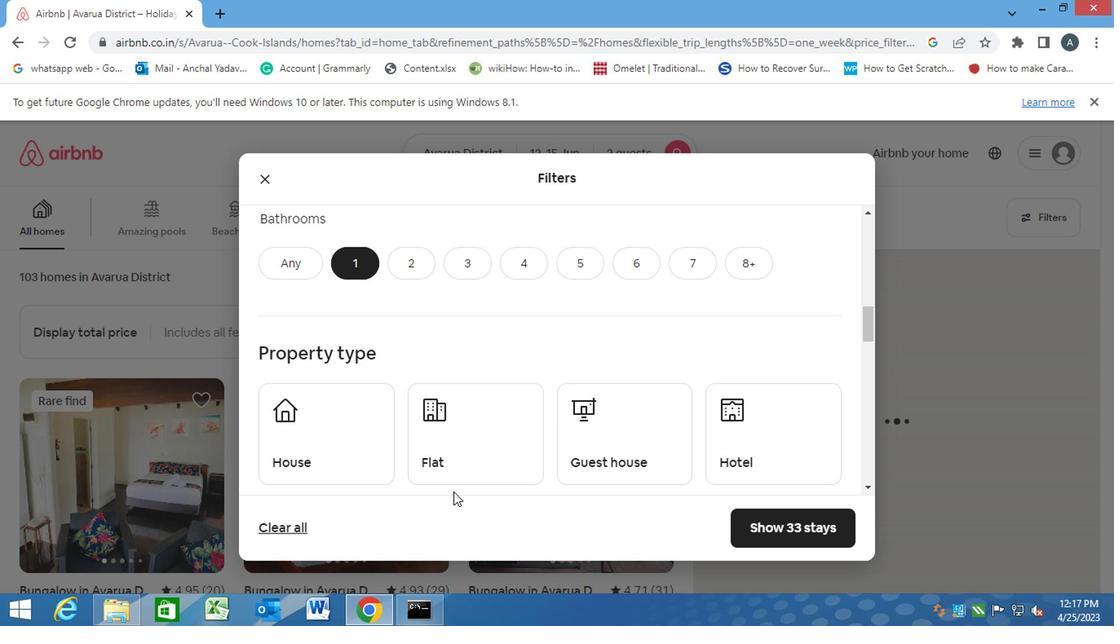 
Action: Mouse scrolled (449, 490) with delta (0, 0)
Screenshot: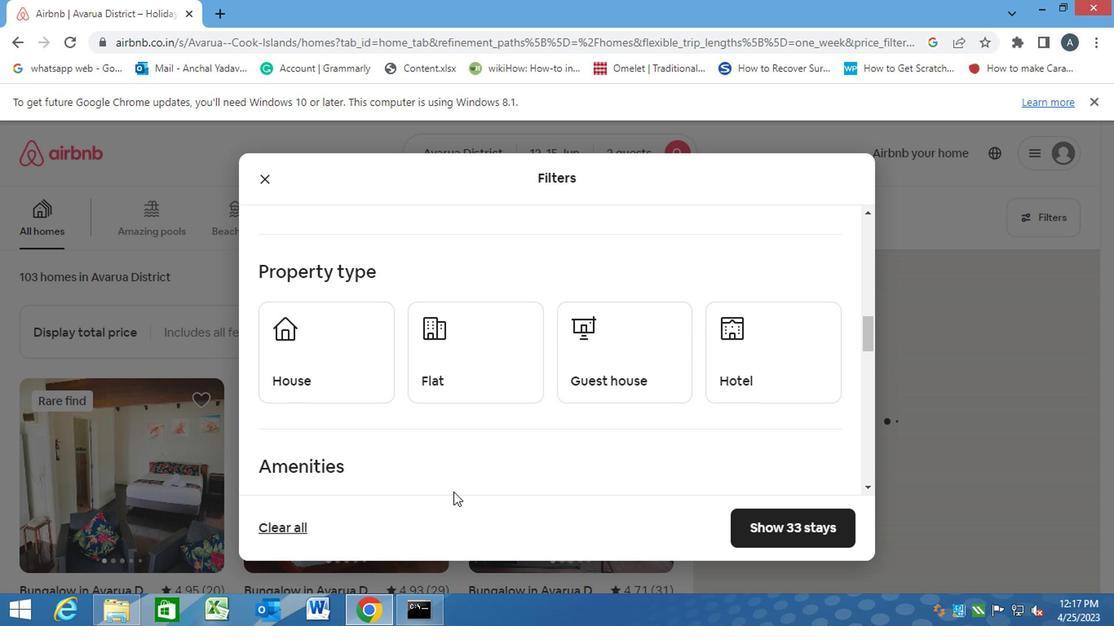 
Action: Mouse moved to (326, 275)
Screenshot: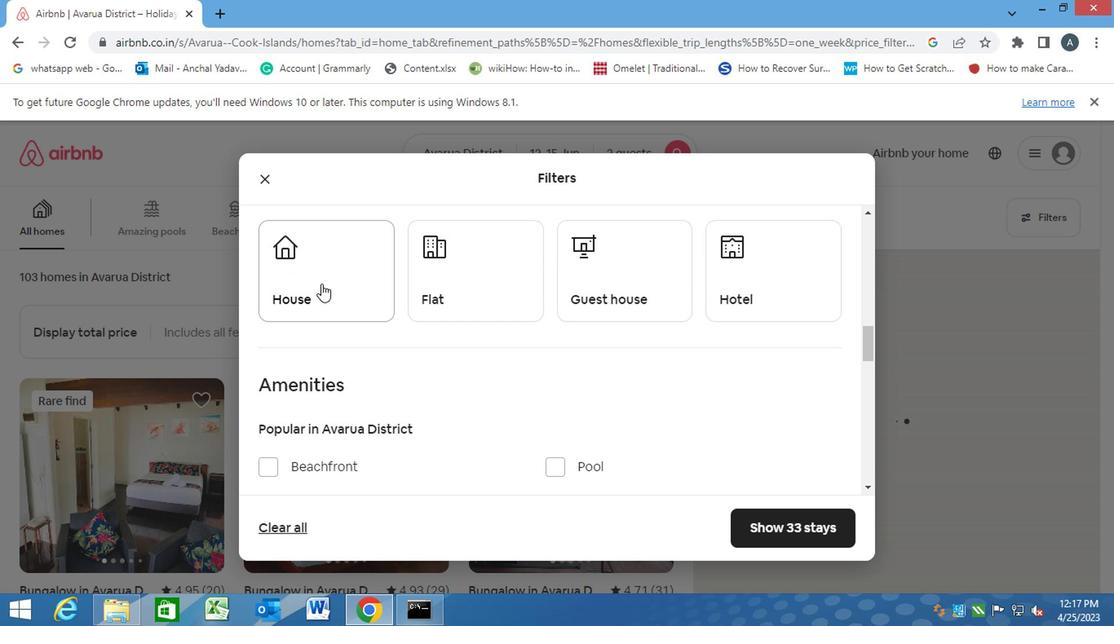 
Action: Mouse pressed left at (326, 275)
Screenshot: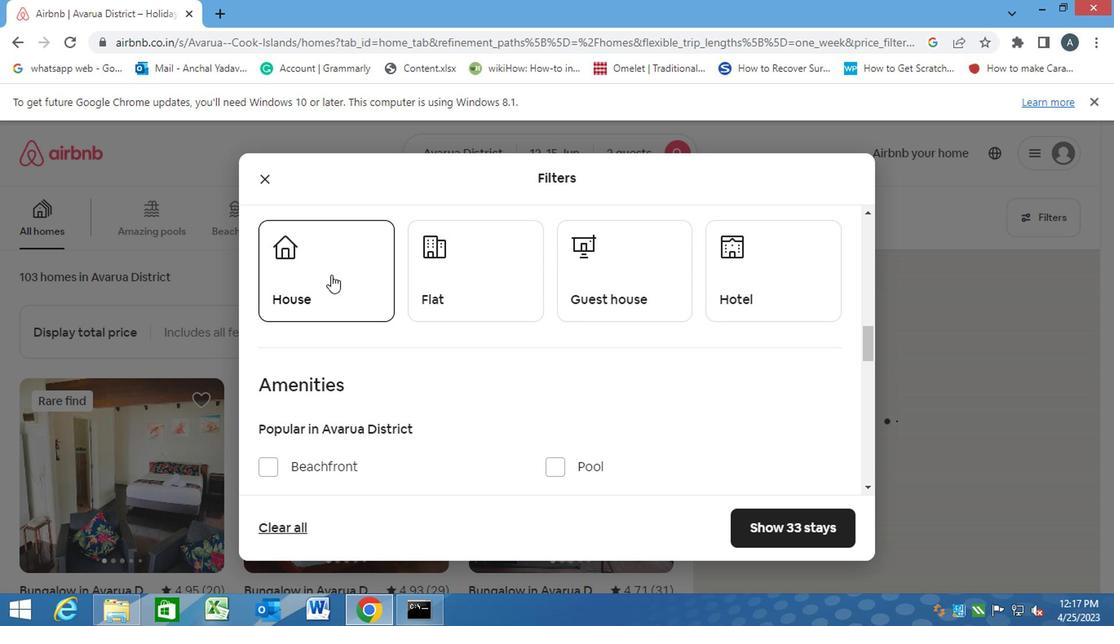 
Action: Mouse moved to (439, 279)
Screenshot: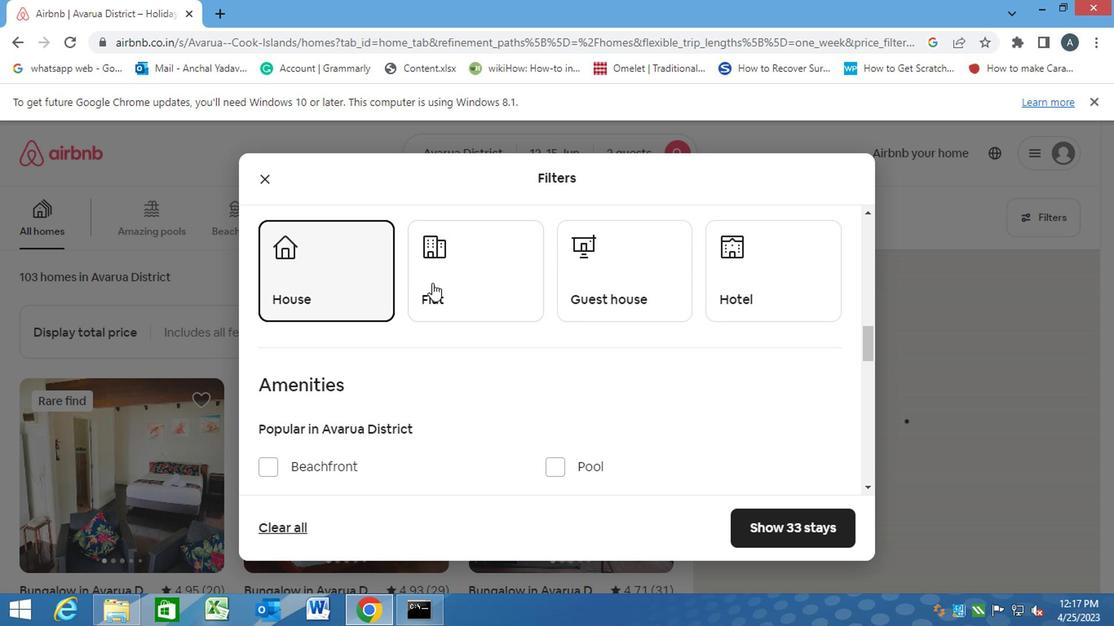 
Action: Mouse pressed left at (439, 279)
Screenshot: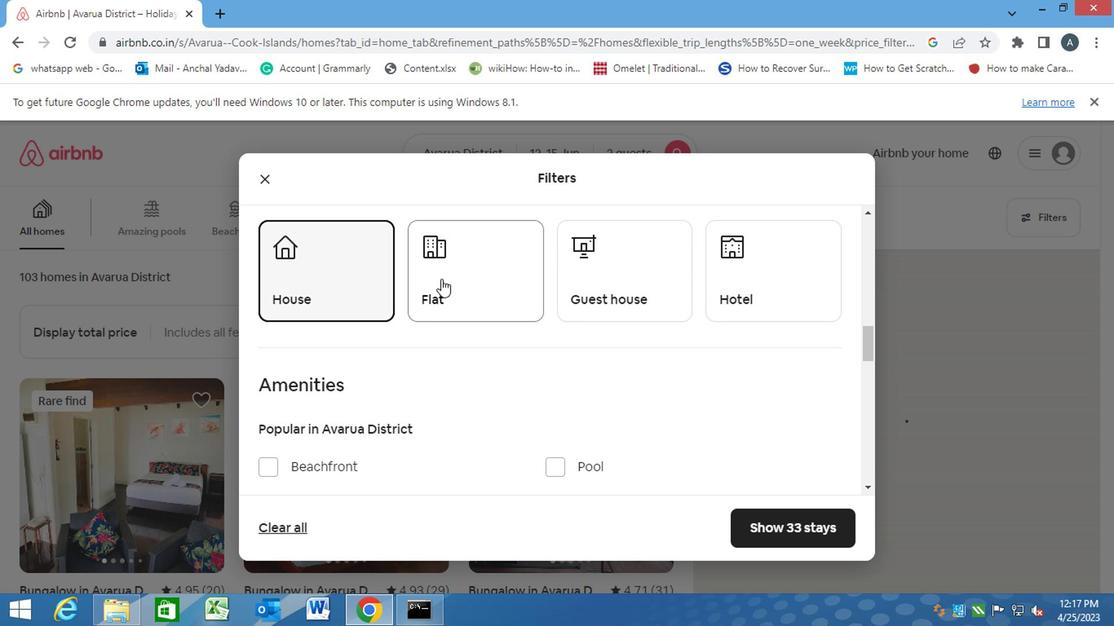 
Action: Mouse moved to (619, 290)
Screenshot: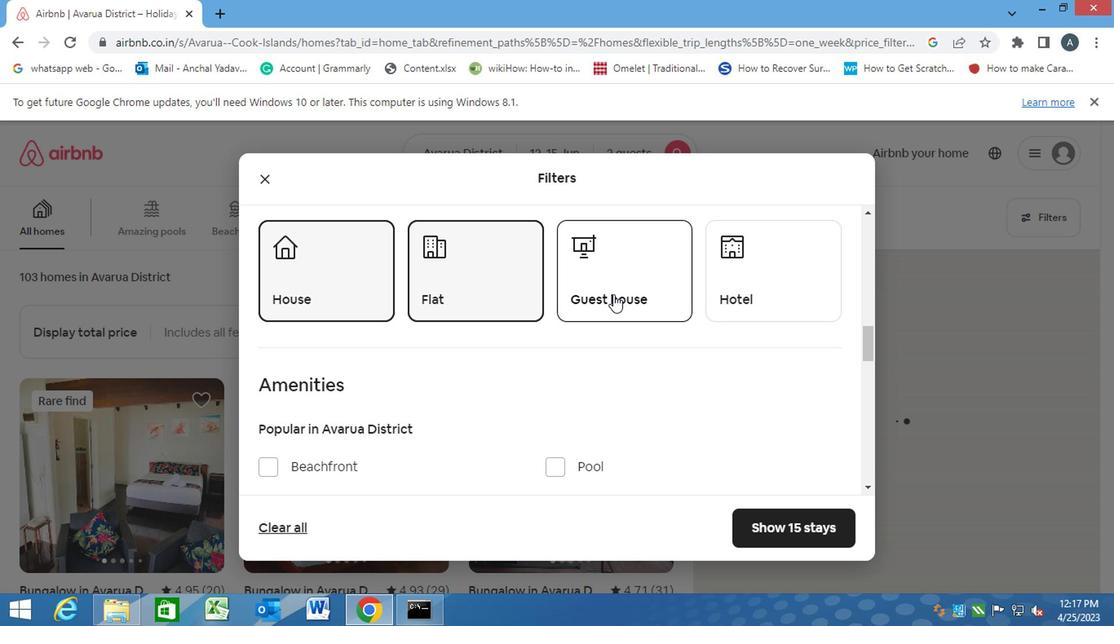
Action: Mouse pressed left at (619, 290)
Screenshot: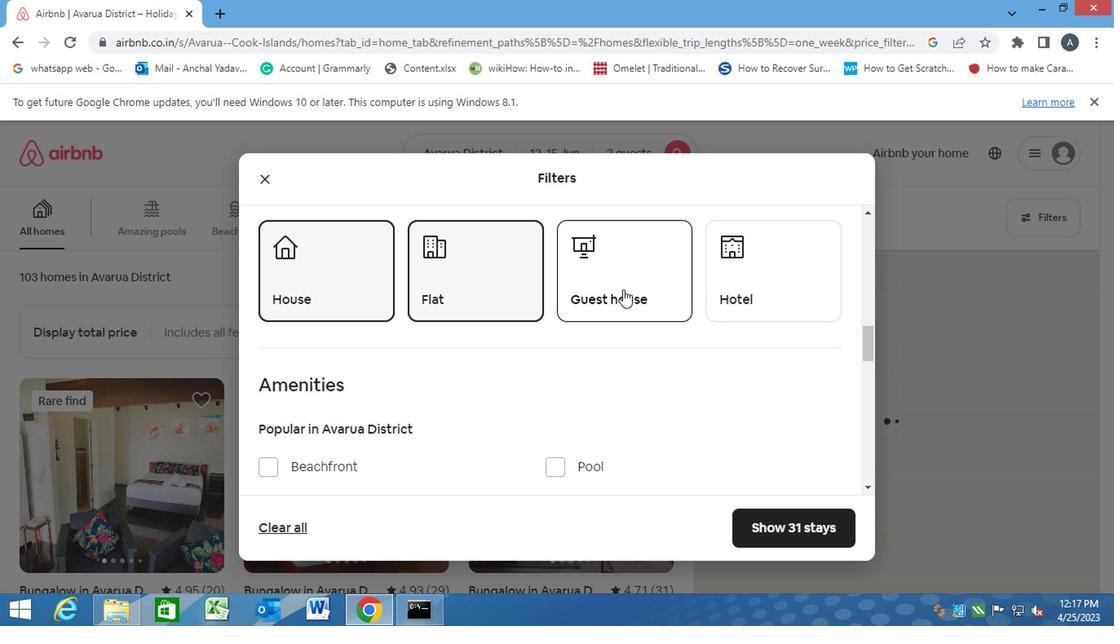 
Action: Mouse moved to (739, 302)
Screenshot: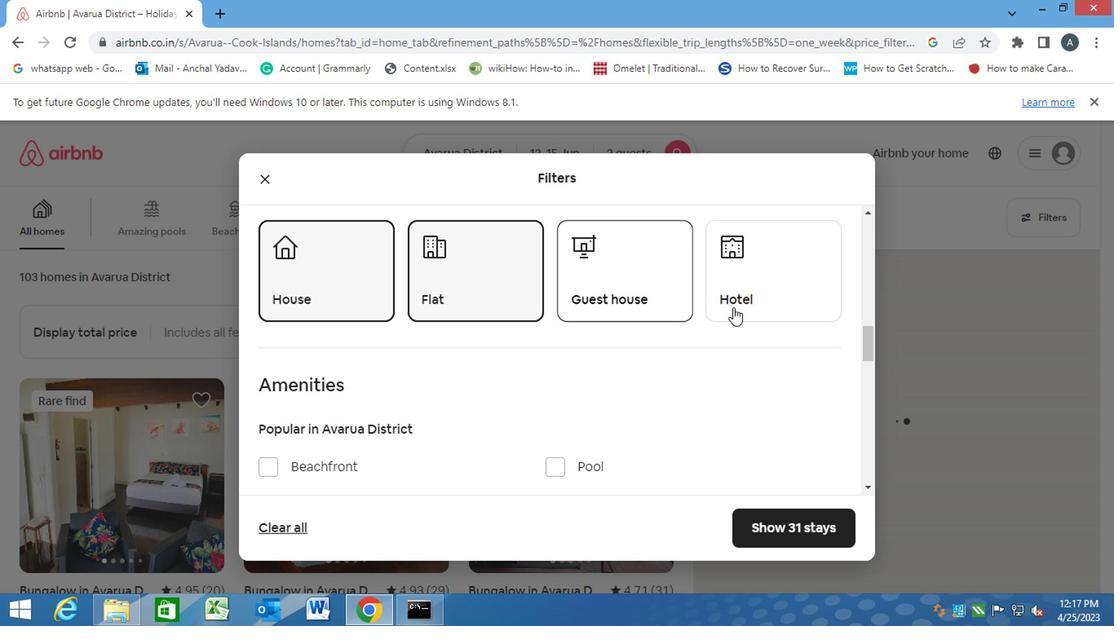 
Action: Mouse pressed left at (739, 302)
Screenshot: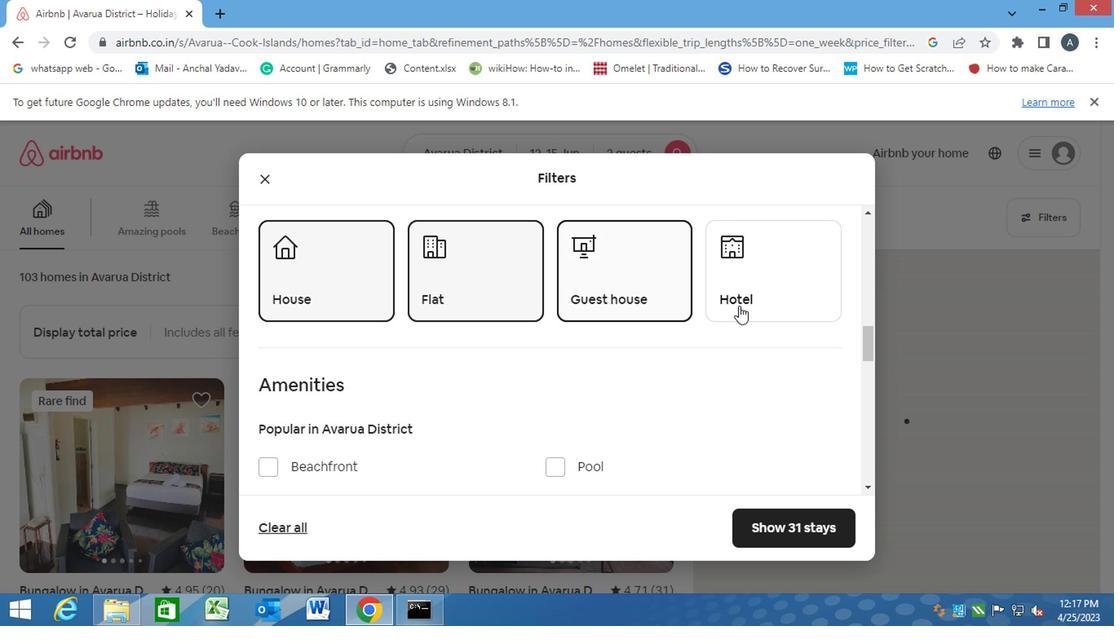 
Action: Mouse moved to (474, 376)
Screenshot: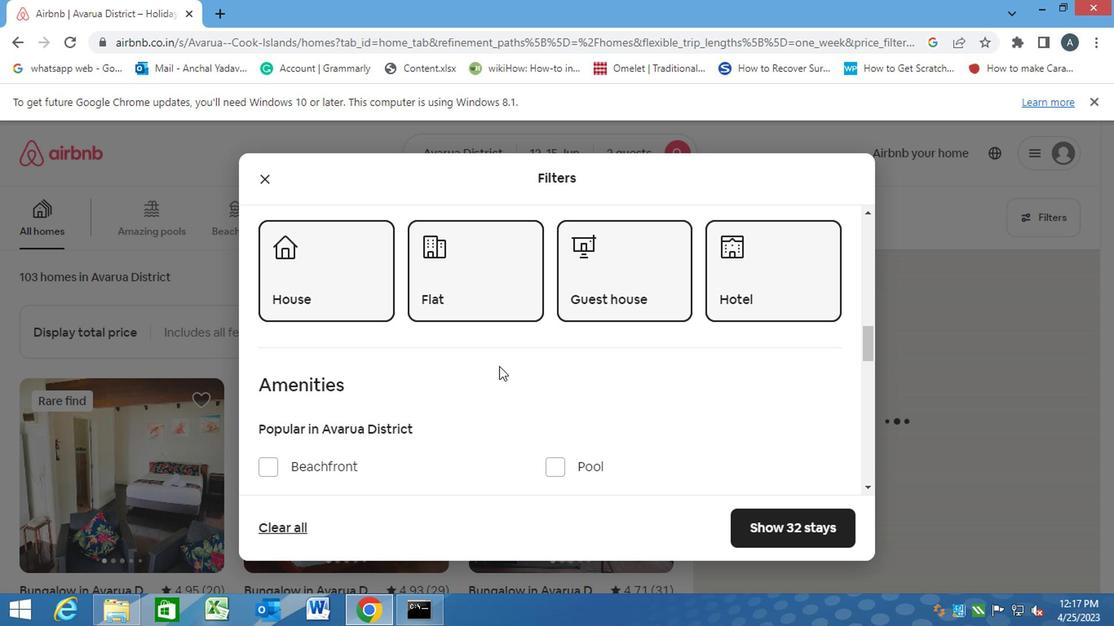 
Action: Mouse scrolled (474, 375) with delta (0, 0)
Screenshot: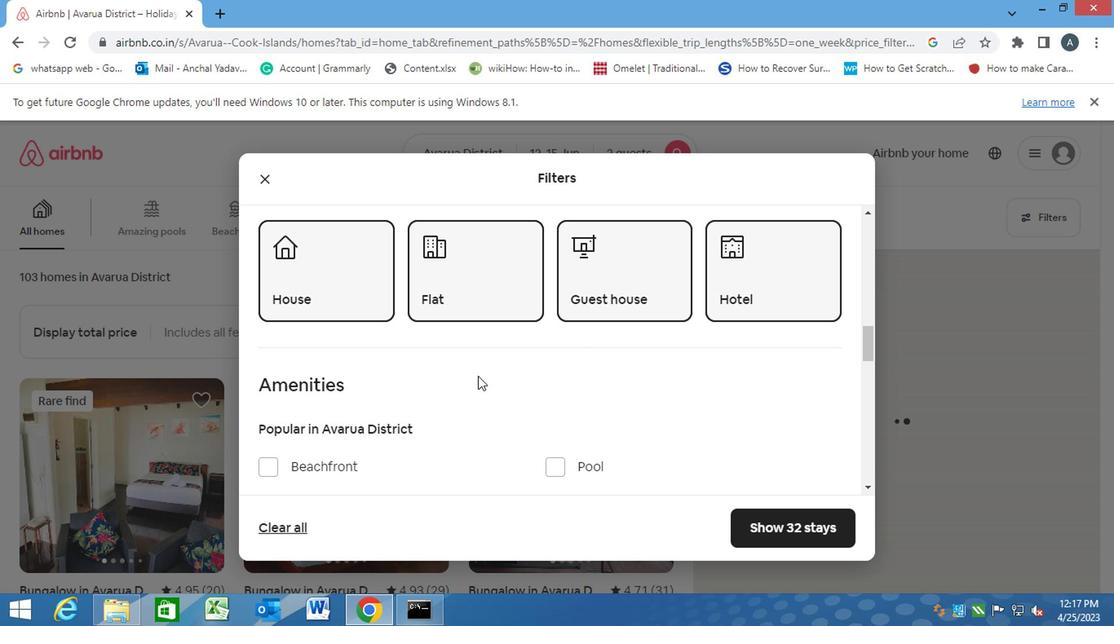 
Action: Mouse scrolled (474, 375) with delta (0, 0)
Screenshot: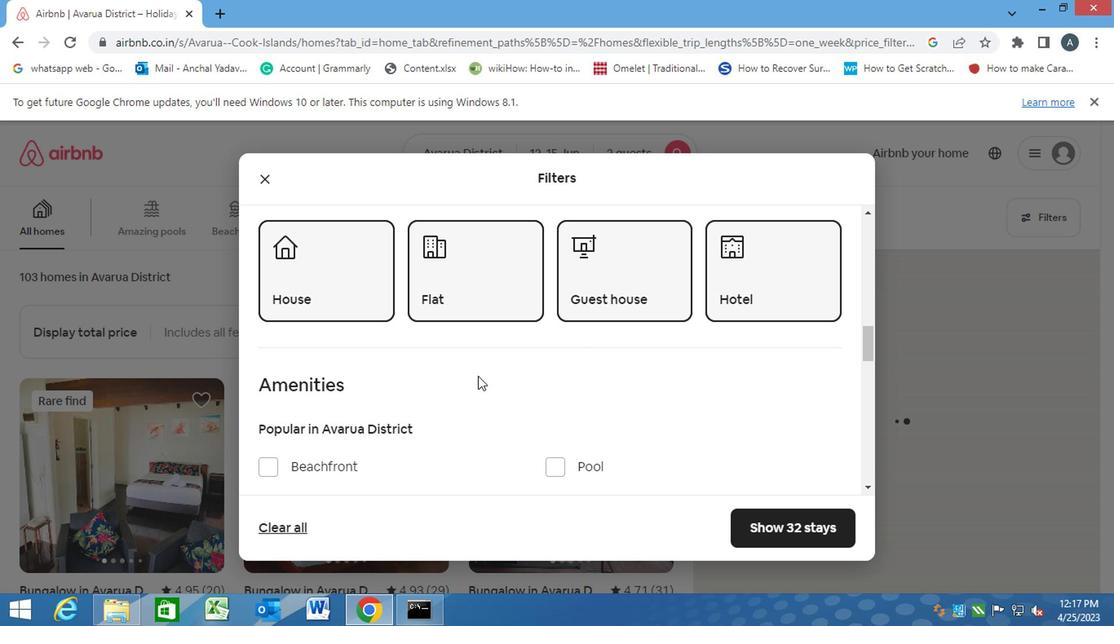 
Action: Mouse scrolled (474, 375) with delta (0, 0)
Screenshot: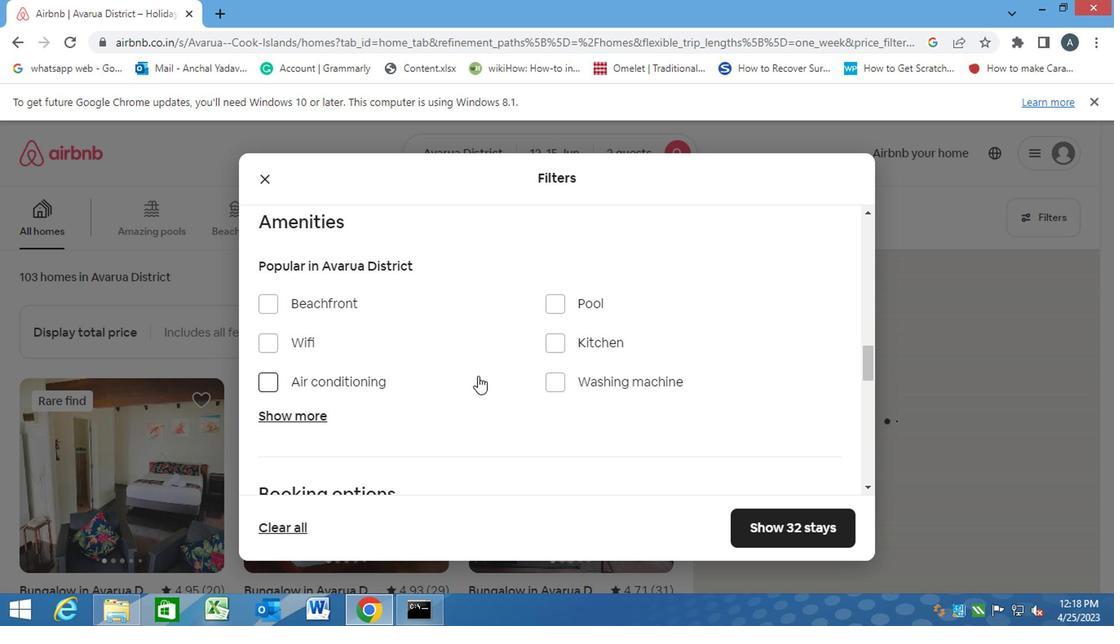 
Action: Mouse scrolled (474, 375) with delta (0, 0)
Screenshot: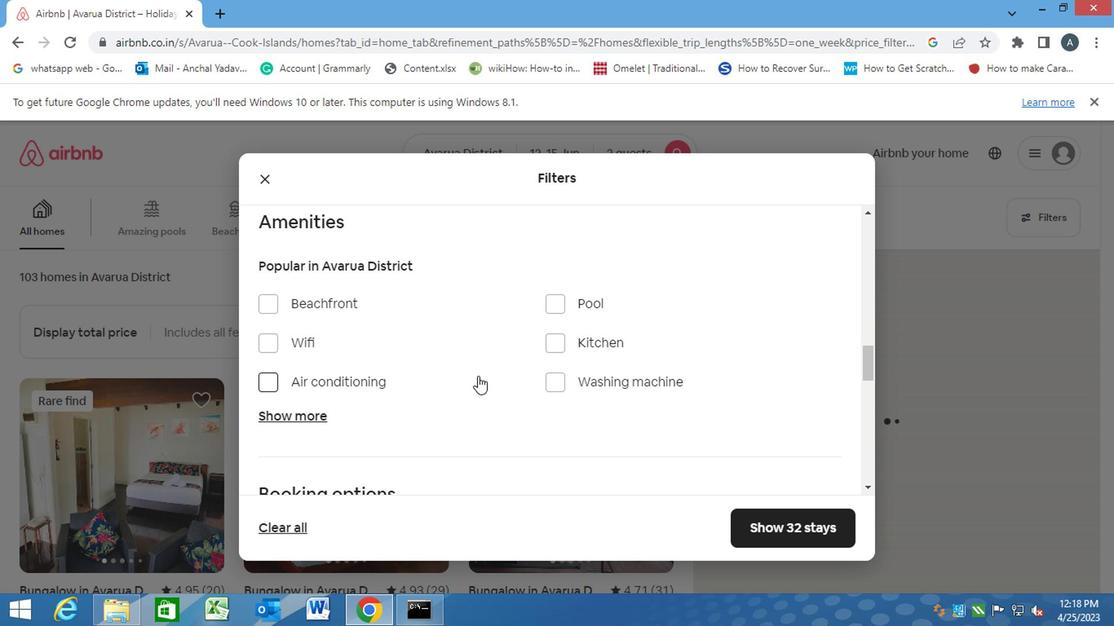 
Action: Mouse moved to (492, 375)
Screenshot: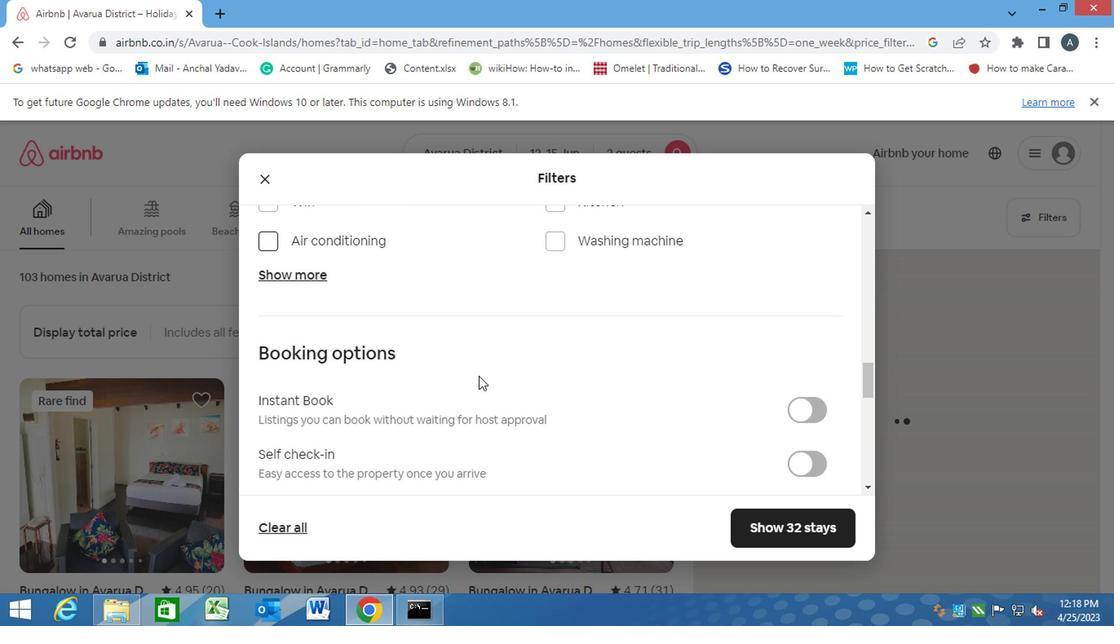 
Action: Mouse scrolled (492, 374) with delta (0, -1)
Screenshot: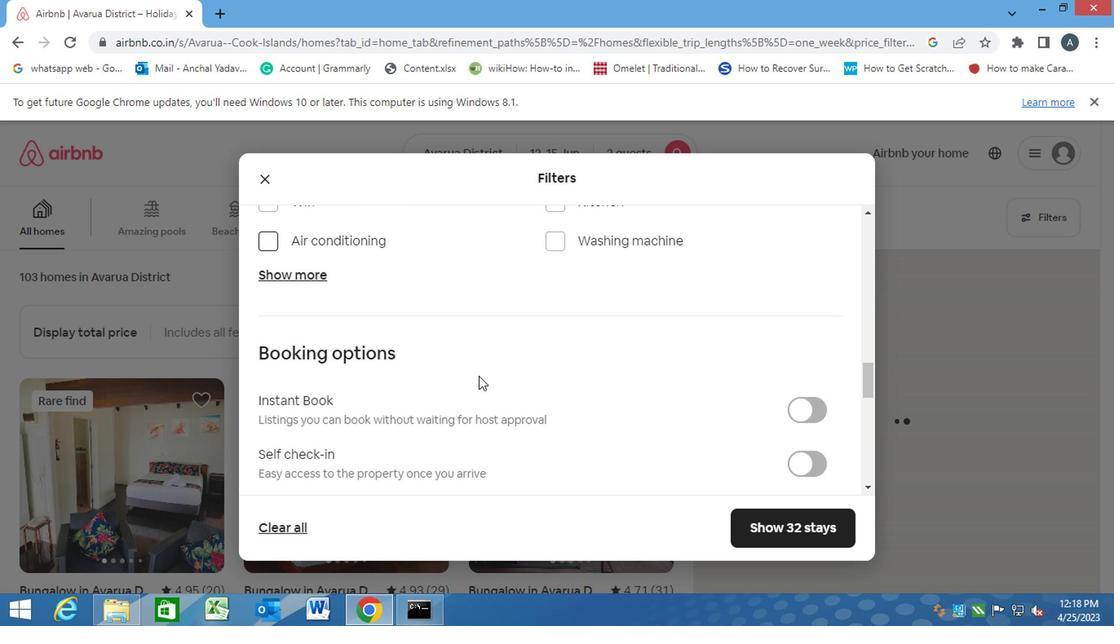 
Action: Mouse scrolled (492, 374) with delta (0, -1)
Screenshot: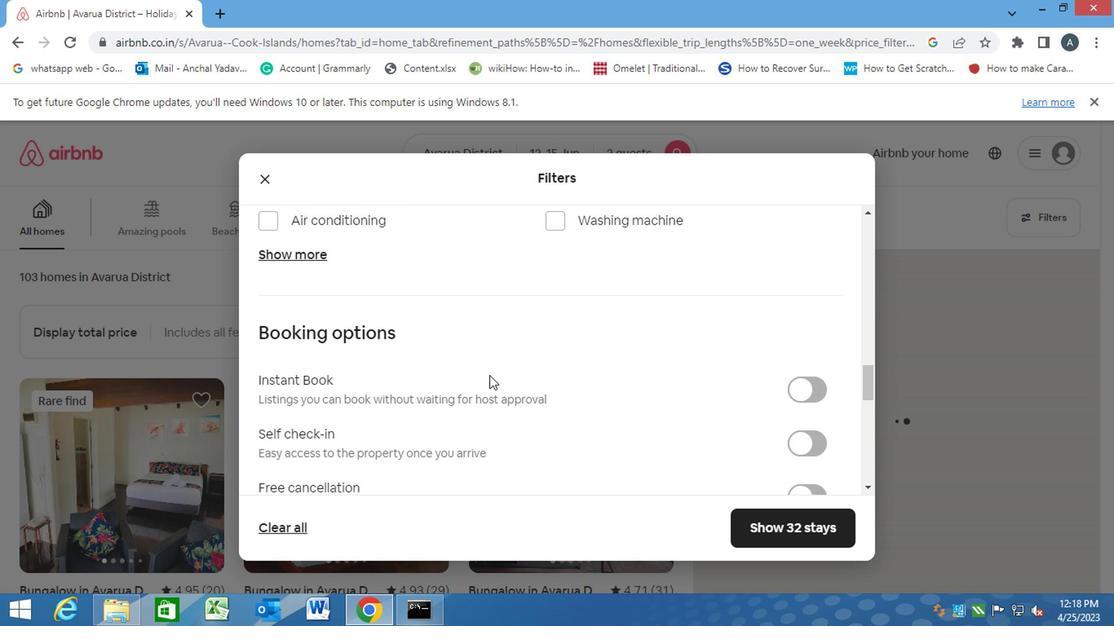 
Action: Mouse moved to (793, 283)
Screenshot: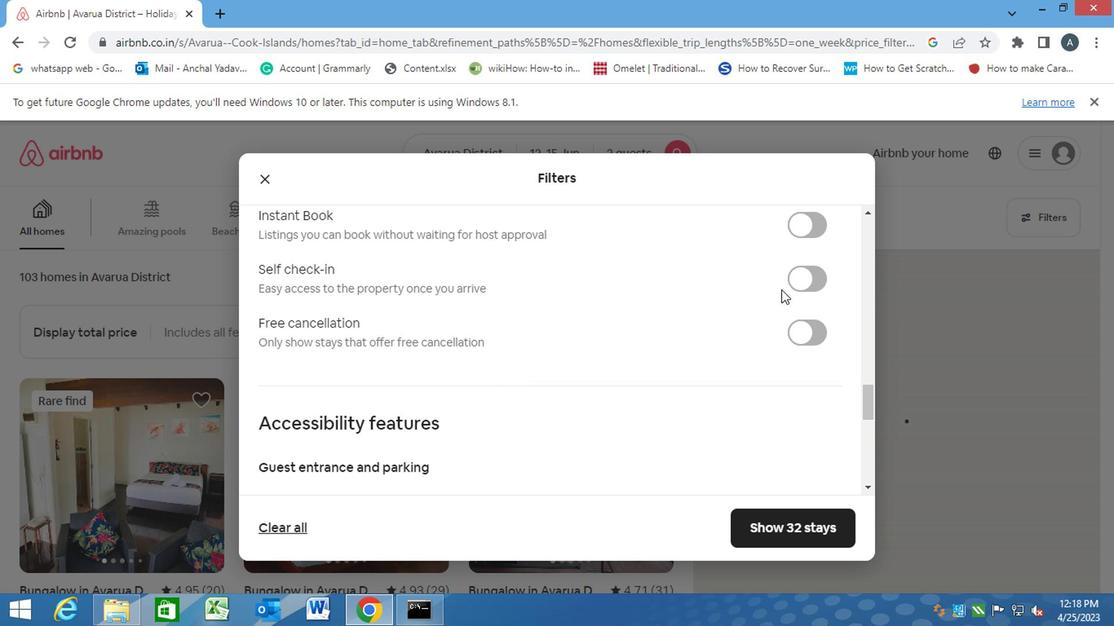 
Action: Mouse pressed left at (793, 283)
Screenshot: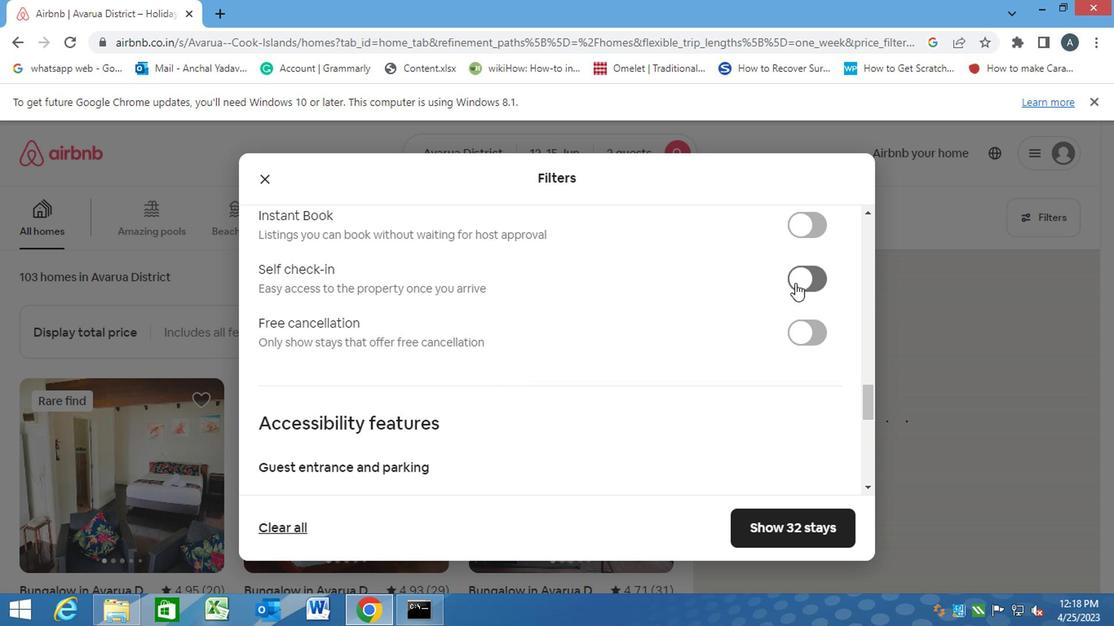 
Action: Mouse moved to (691, 331)
Screenshot: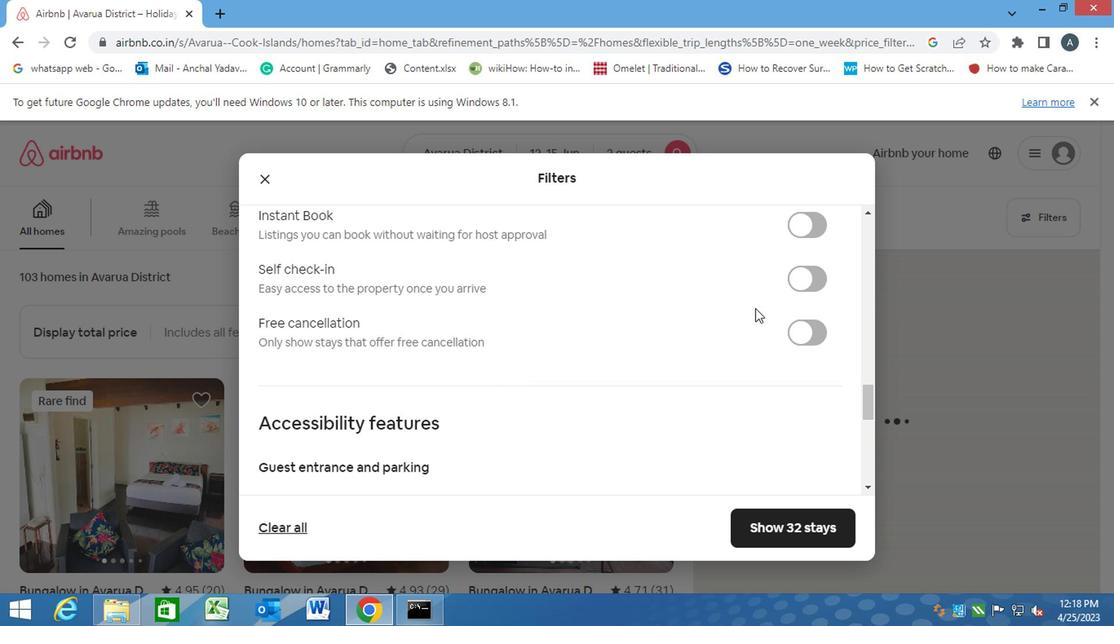 
Action: Mouse scrolled (691, 330) with delta (0, 0)
Screenshot: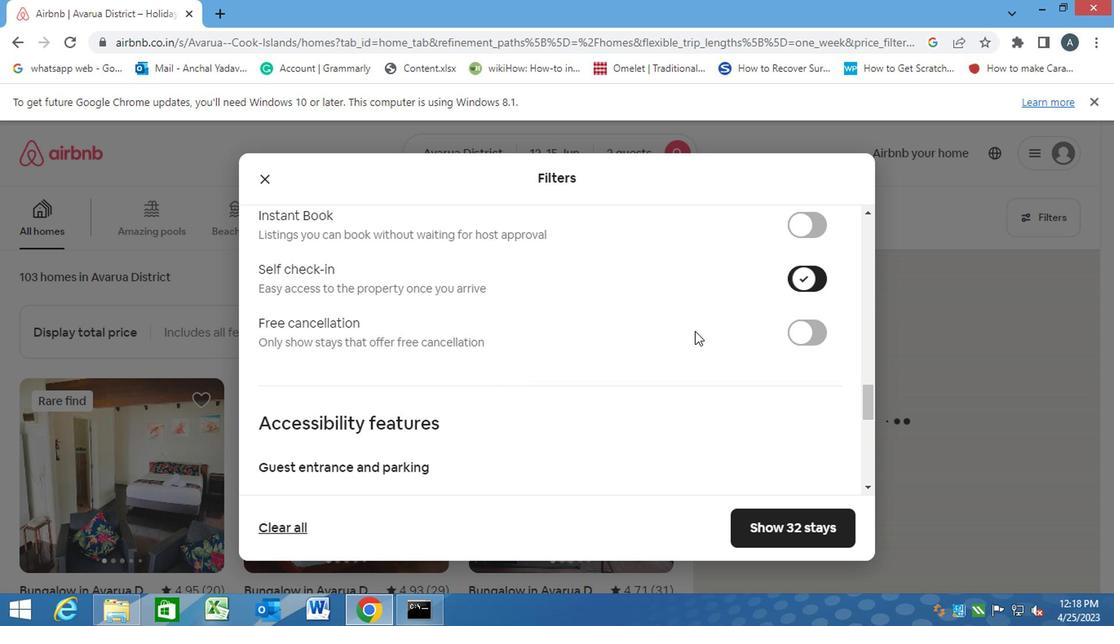 
Action: Mouse scrolled (691, 330) with delta (0, 0)
Screenshot: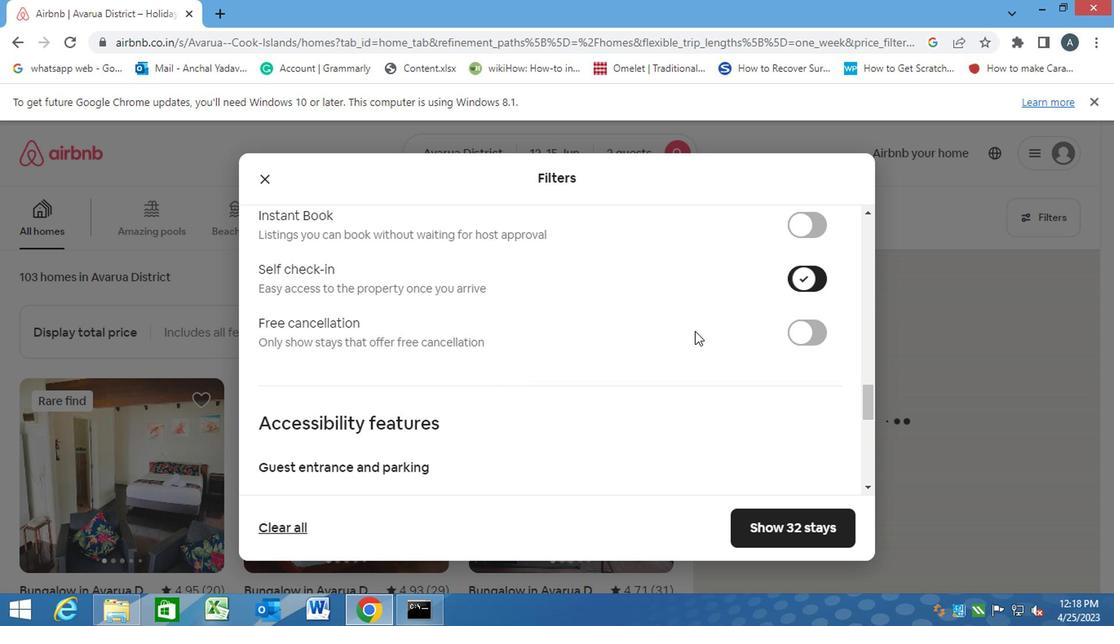 
Action: Mouse scrolled (691, 330) with delta (0, 0)
Screenshot: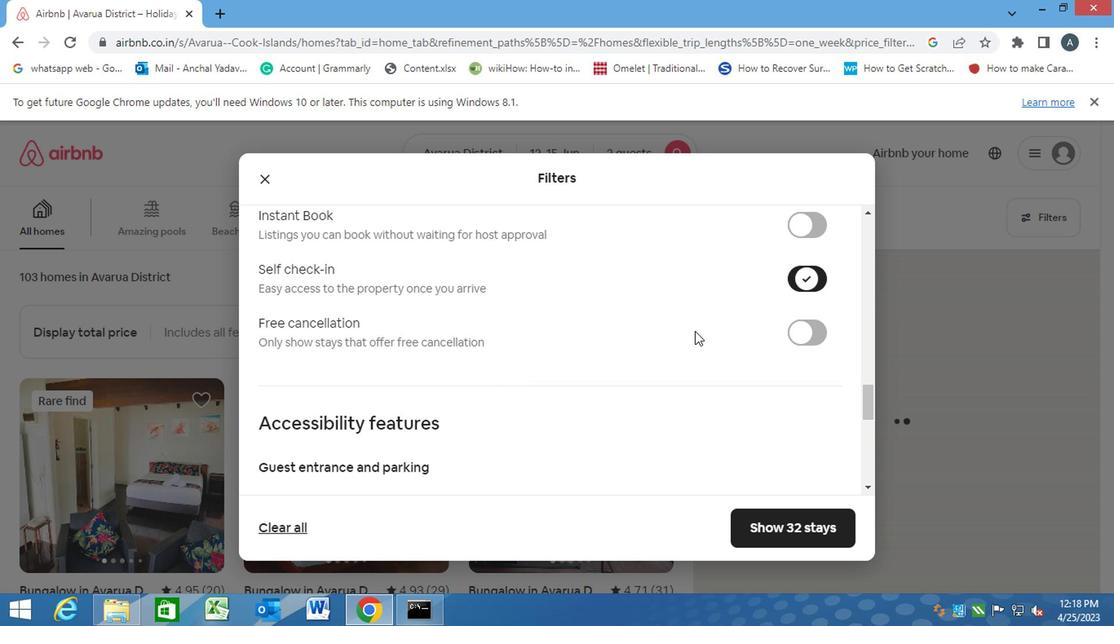 
Action: Mouse scrolled (691, 330) with delta (0, 0)
Screenshot: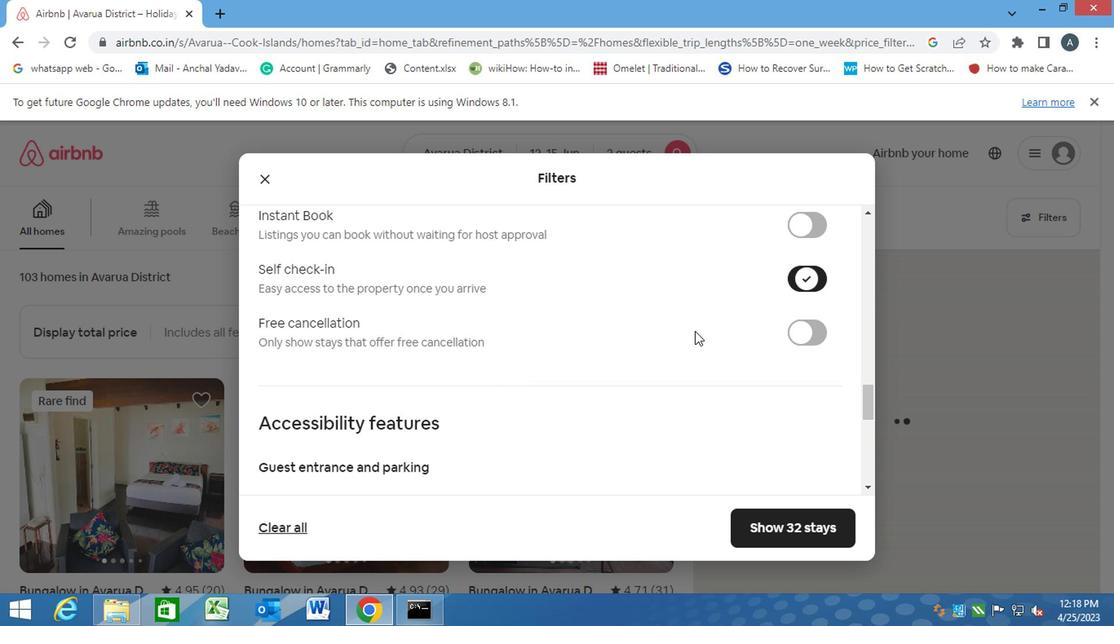 
Action: Mouse moved to (391, 394)
Screenshot: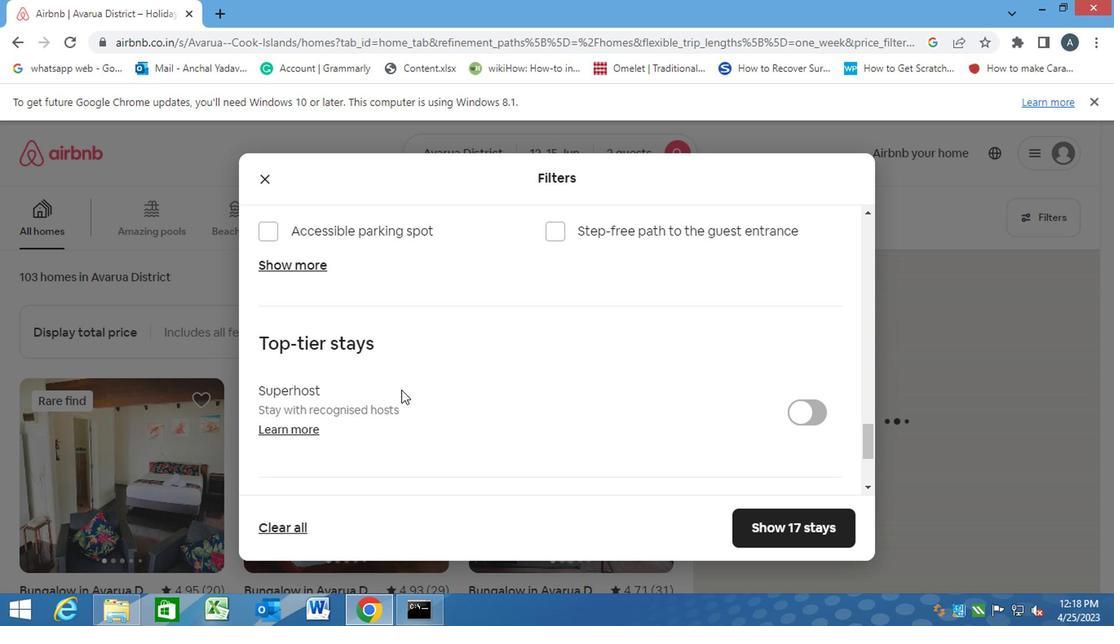 
Action: Mouse scrolled (391, 392) with delta (0, -1)
Screenshot: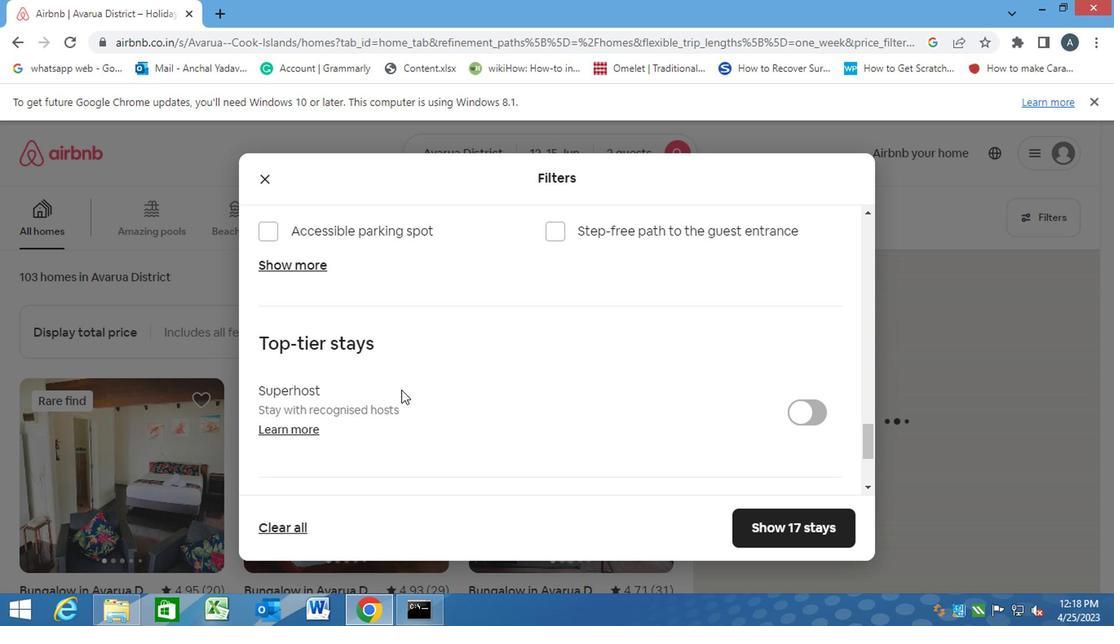 
Action: Mouse moved to (390, 395)
Screenshot: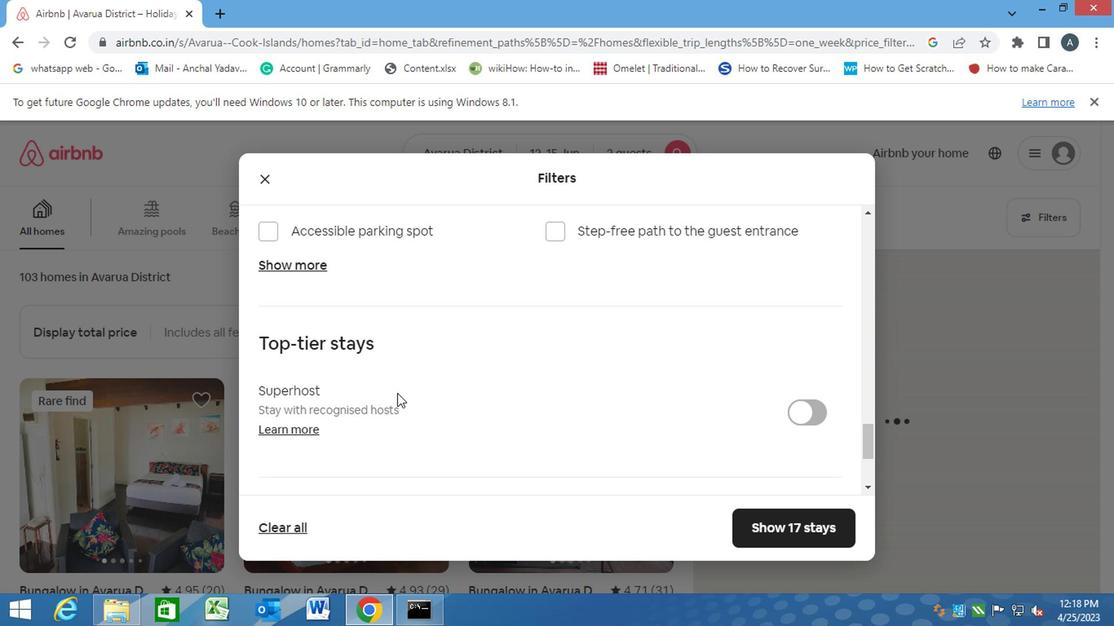 
Action: Mouse scrolled (390, 394) with delta (0, -1)
Screenshot: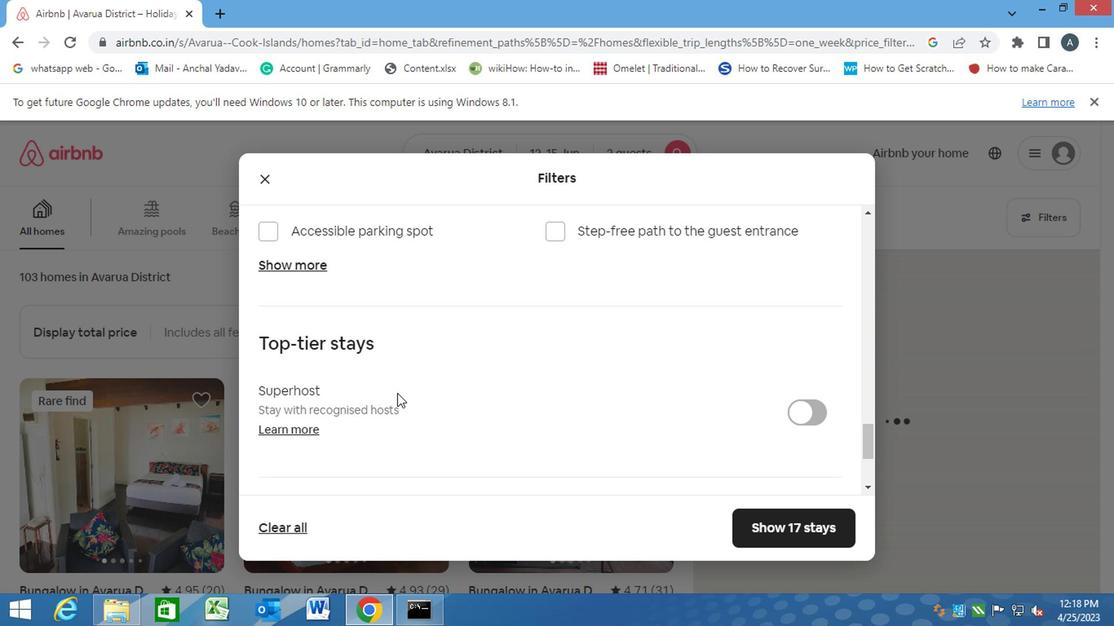 
Action: Mouse moved to (389, 395)
Screenshot: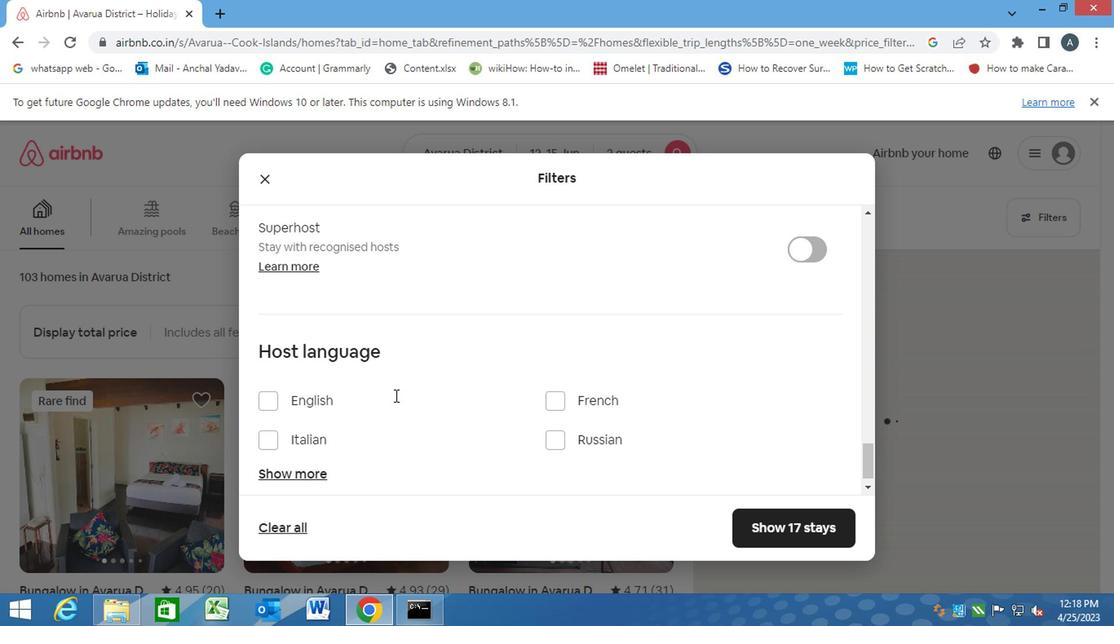 
Action: Mouse scrolled (389, 394) with delta (0, -1)
Screenshot: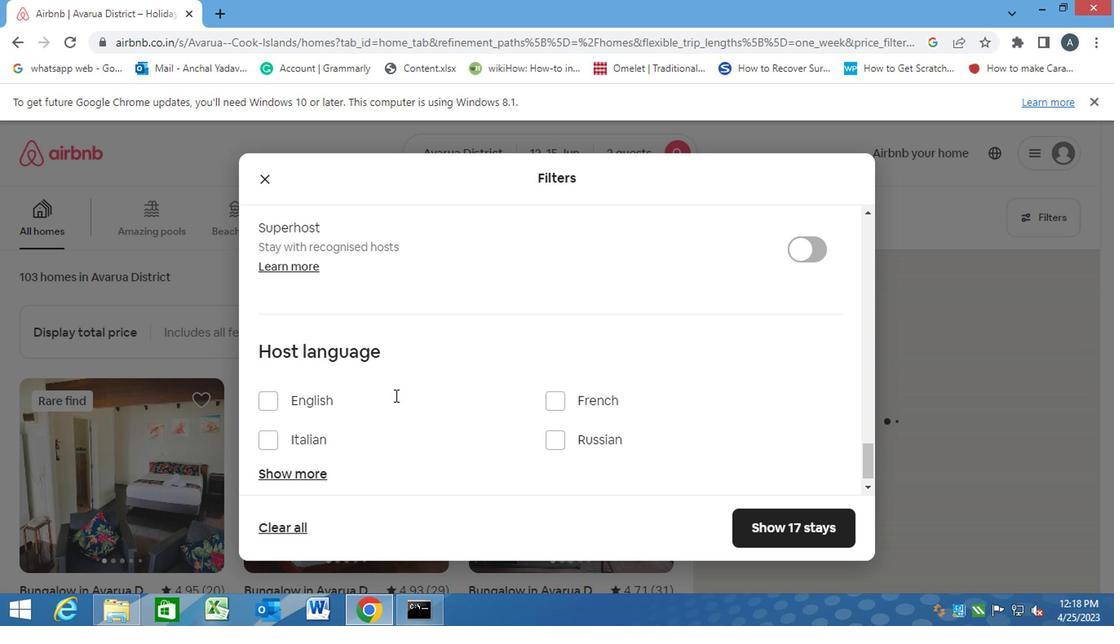 
Action: Mouse moved to (261, 380)
Screenshot: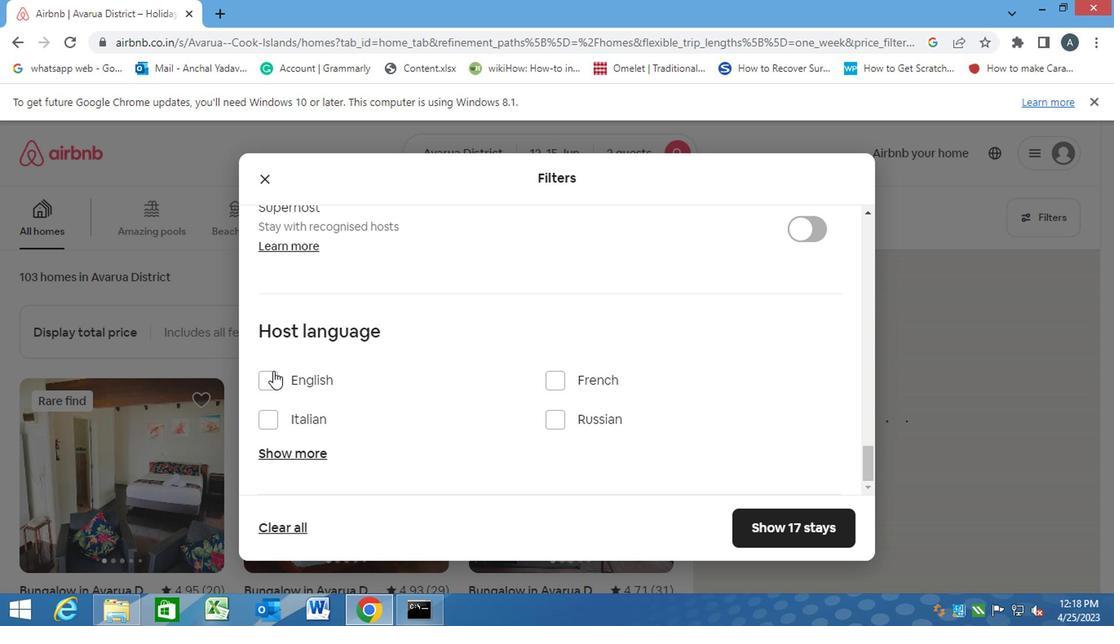 
Action: Mouse pressed left at (261, 380)
Screenshot: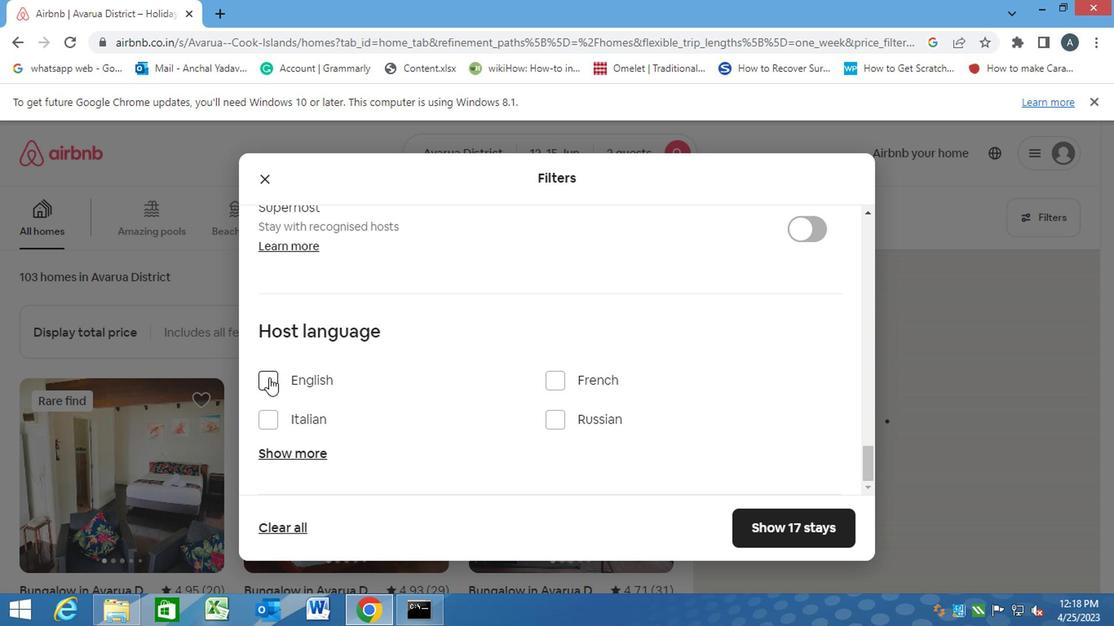 
Action: Mouse moved to (759, 516)
Screenshot: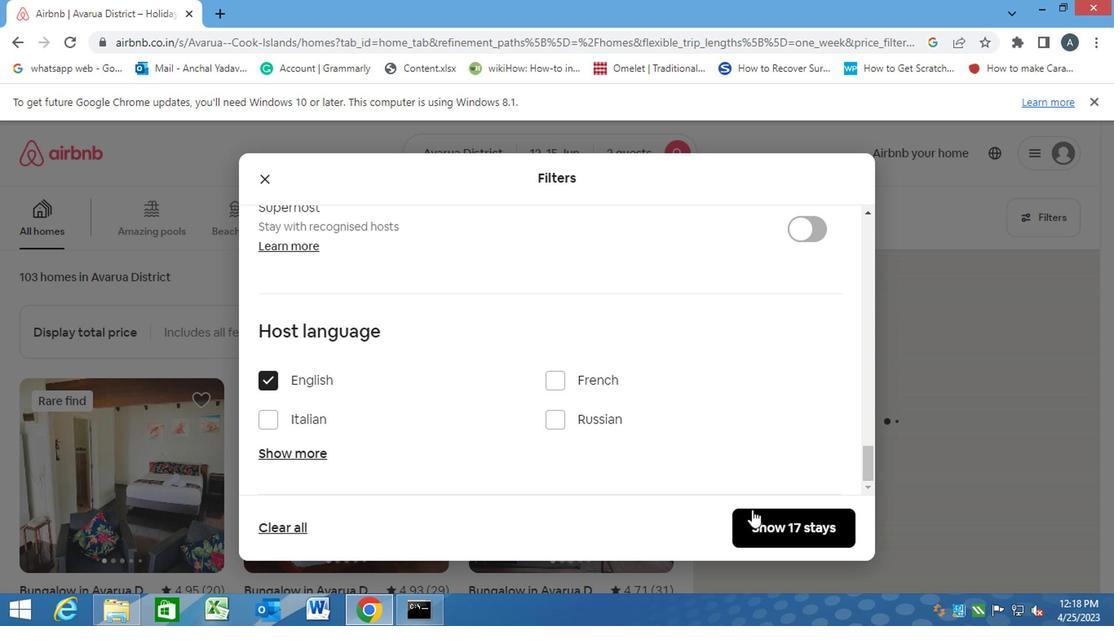 
Action: Mouse pressed left at (759, 516)
Screenshot: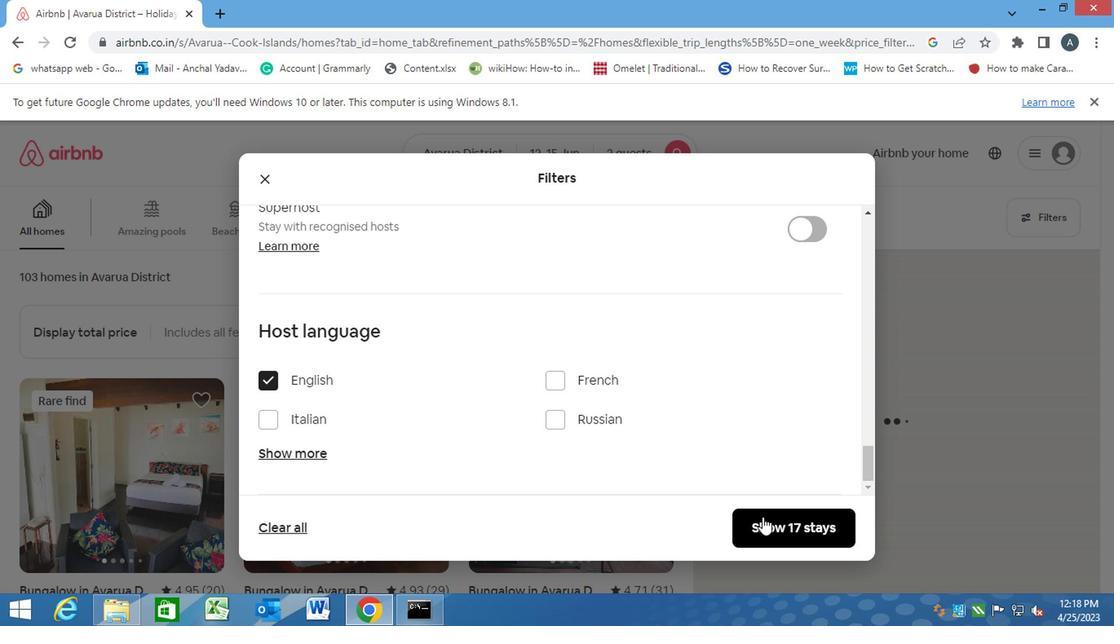 
Action: Mouse moved to (767, 519)
Screenshot: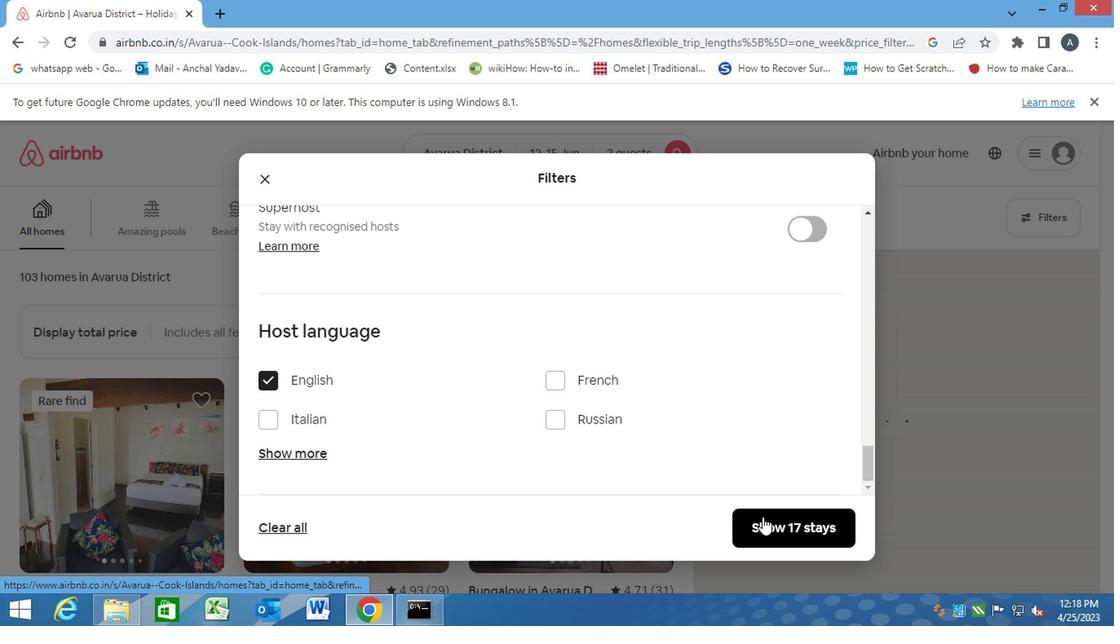
